 Task: Find connections with filter location Saint-Basile-le-Grand with filter topic #Businessintelligence with filter profile language German with filter current company Infobip with filter school Asian School of Cyber Laws with filter industry Mobile Computing Software Products with filter service category Wedding Planning with filter keywords title Massage Therapy
Action: Mouse moved to (229, 335)
Screenshot: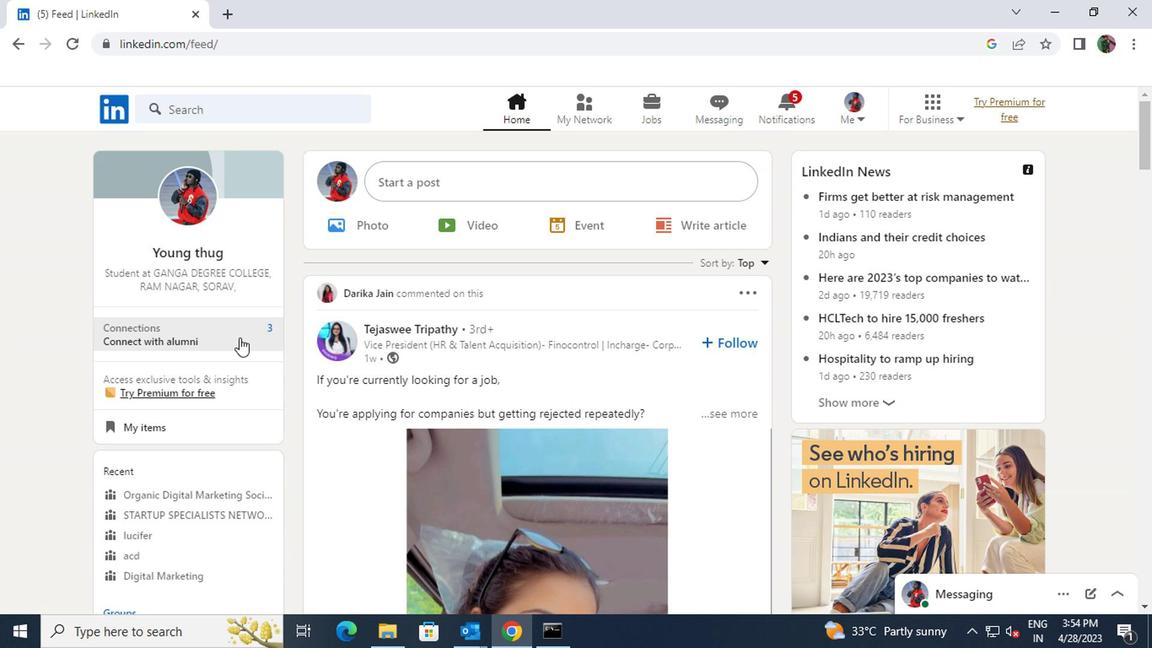 
Action: Mouse pressed left at (229, 335)
Screenshot: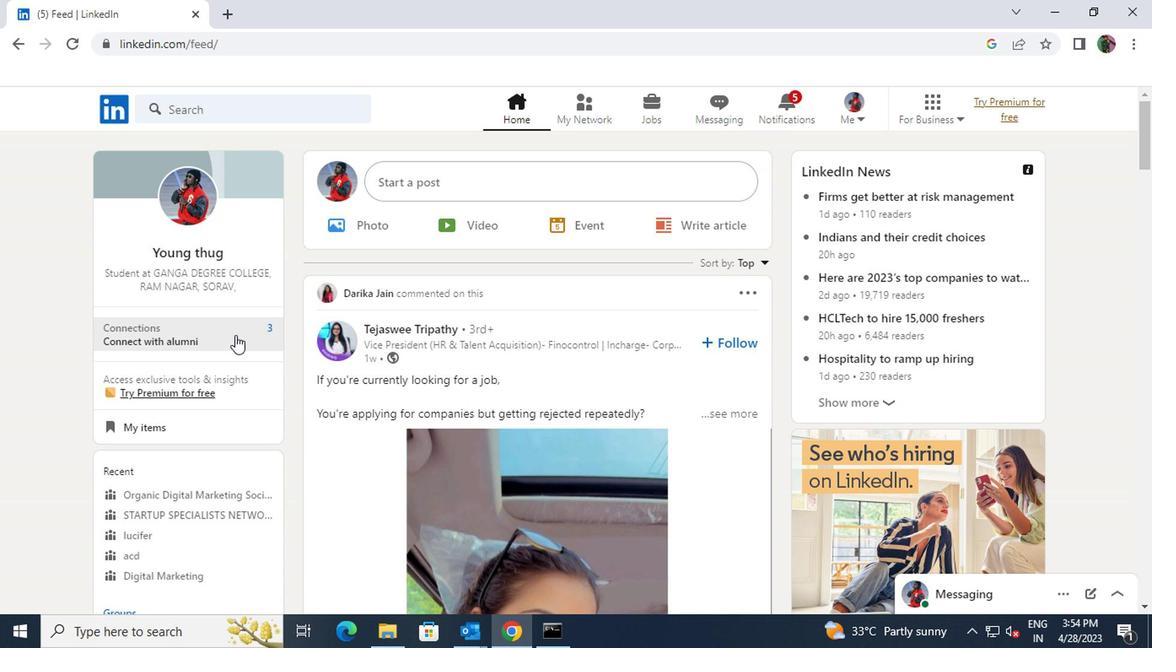 
Action: Mouse moved to (242, 209)
Screenshot: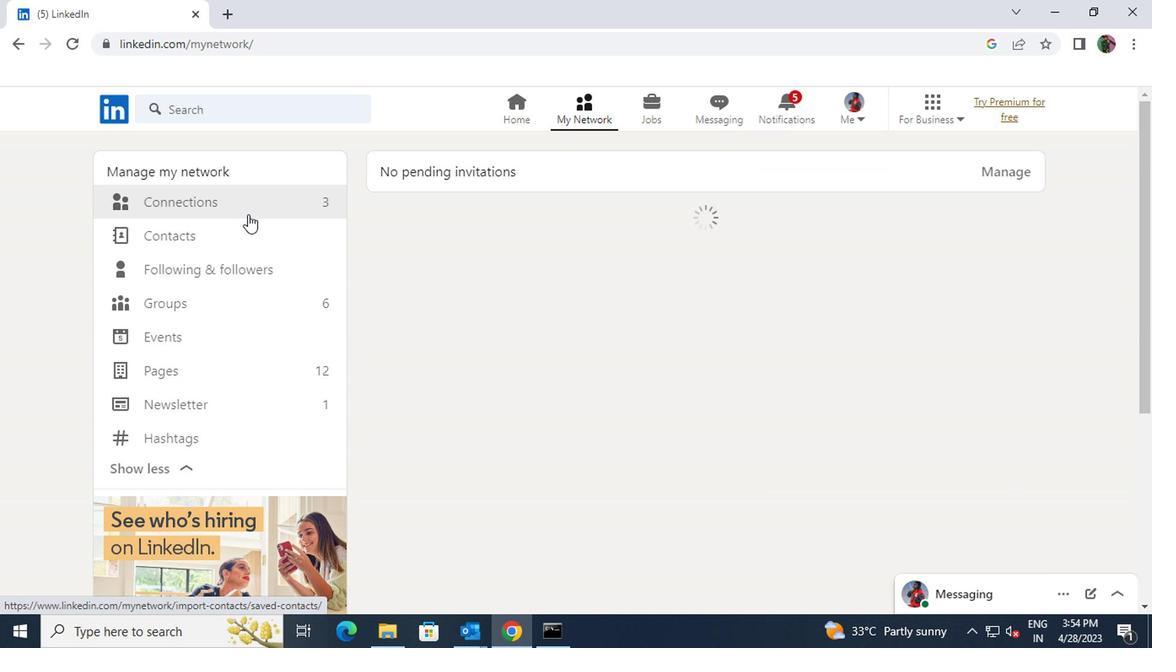 
Action: Mouse pressed left at (242, 209)
Screenshot: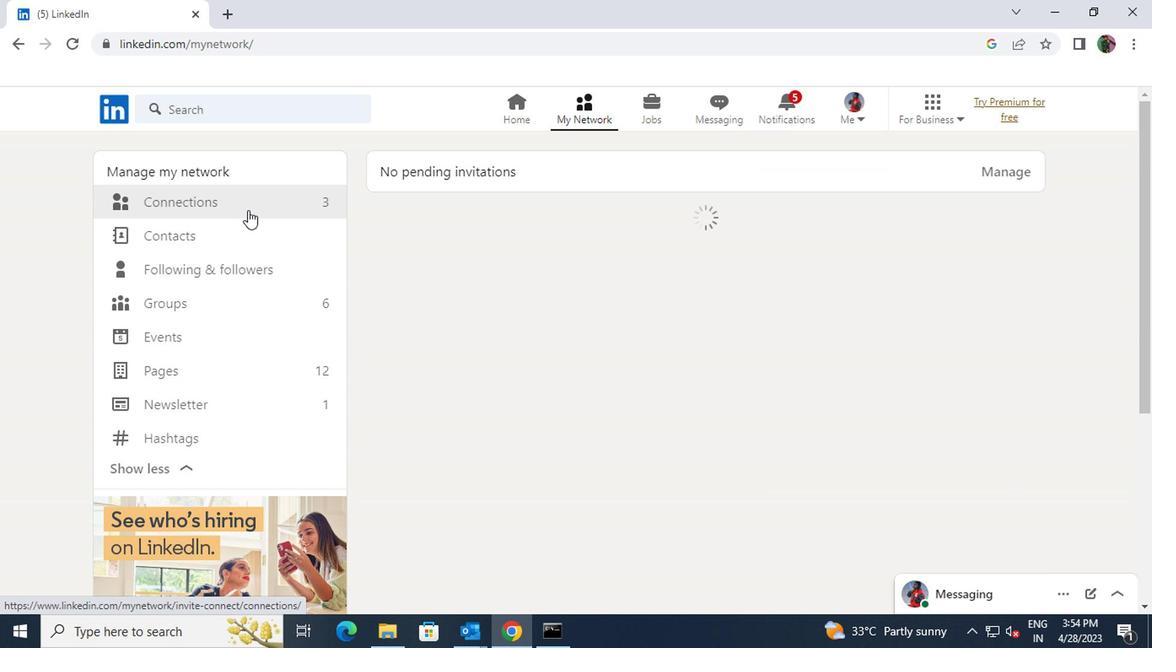 
Action: Mouse moved to (666, 203)
Screenshot: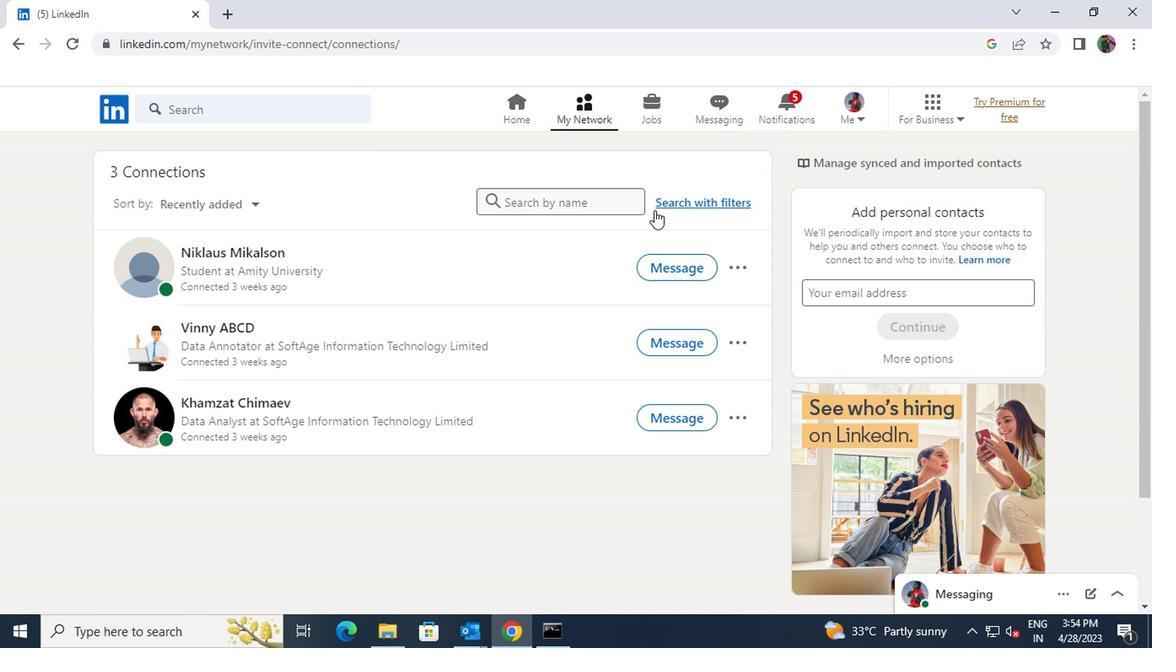 
Action: Mouse pressed left at (666, 203)
Screenshot: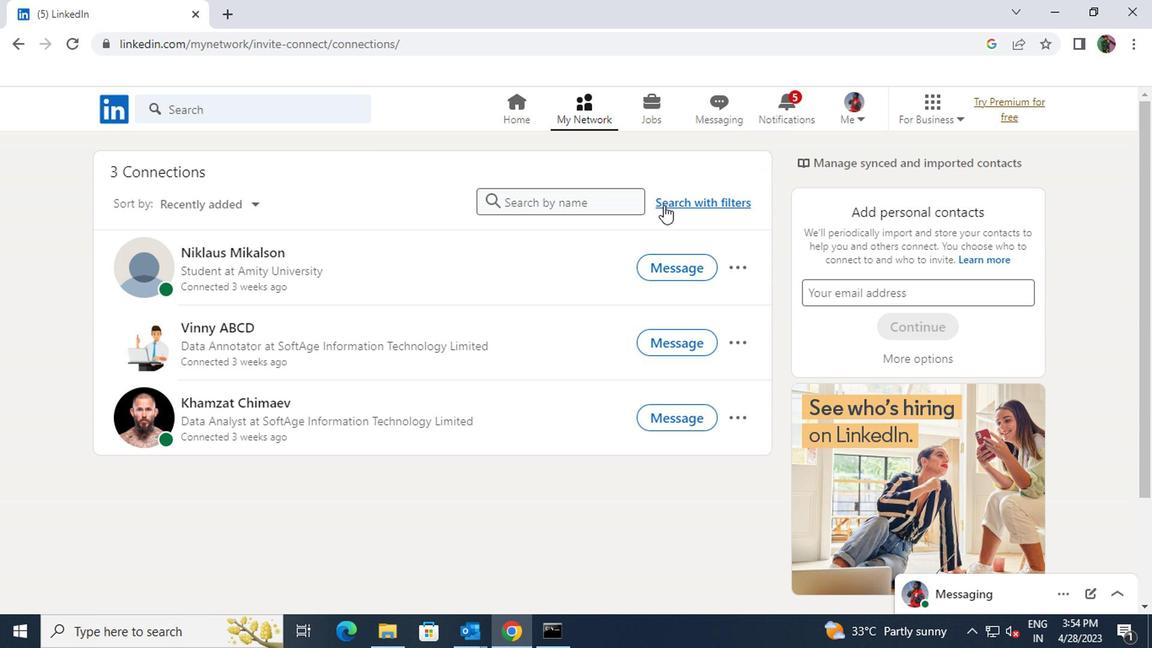 
Action: Mouse moved to (636, 160)
Screenshot: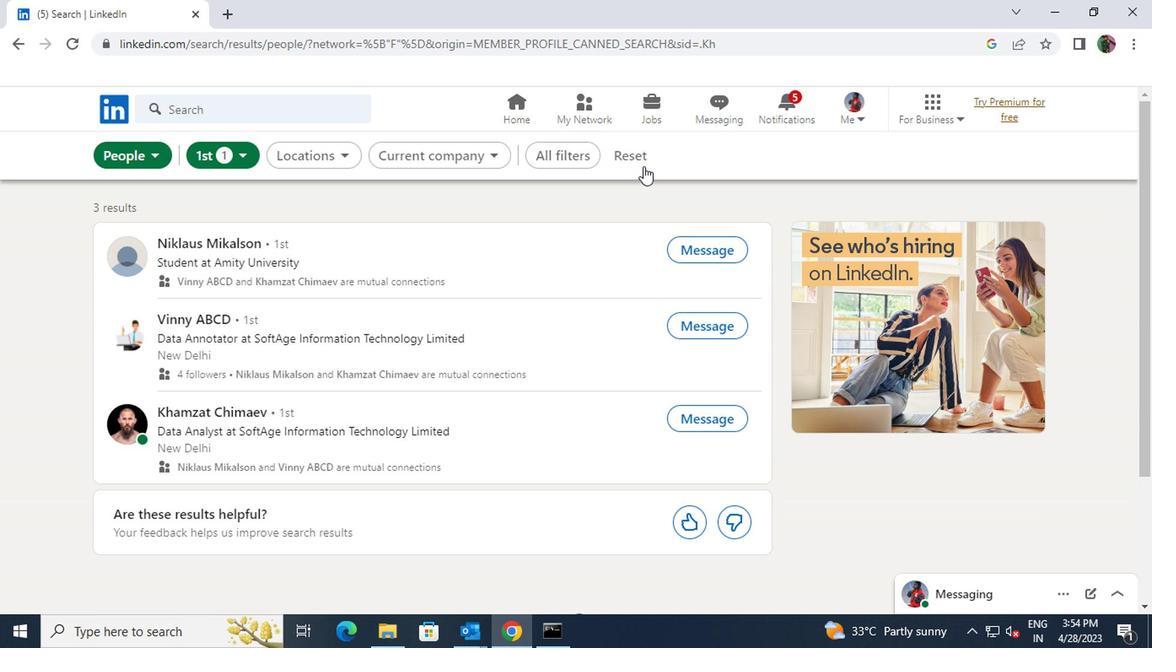 
Action: Mouse pressed left at (636, 160)
Screenshot: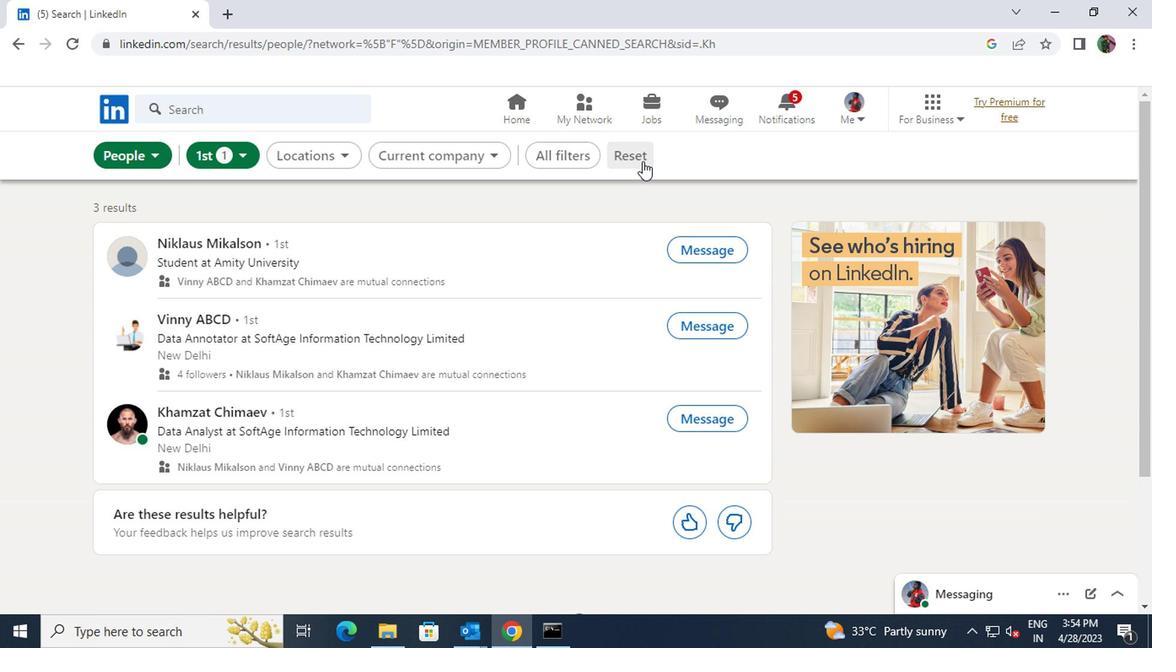 
Action: Mouse moved to (586, 161)
Screenshot: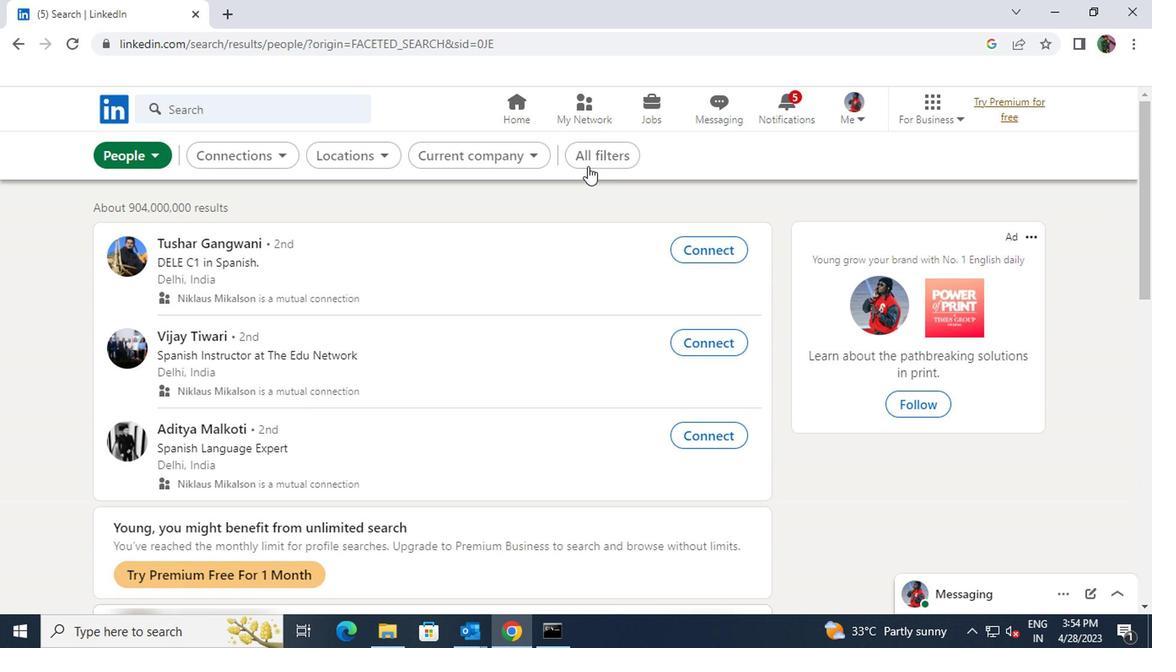 
Action: Mouse pressed left at (586, 161)
Screenshot: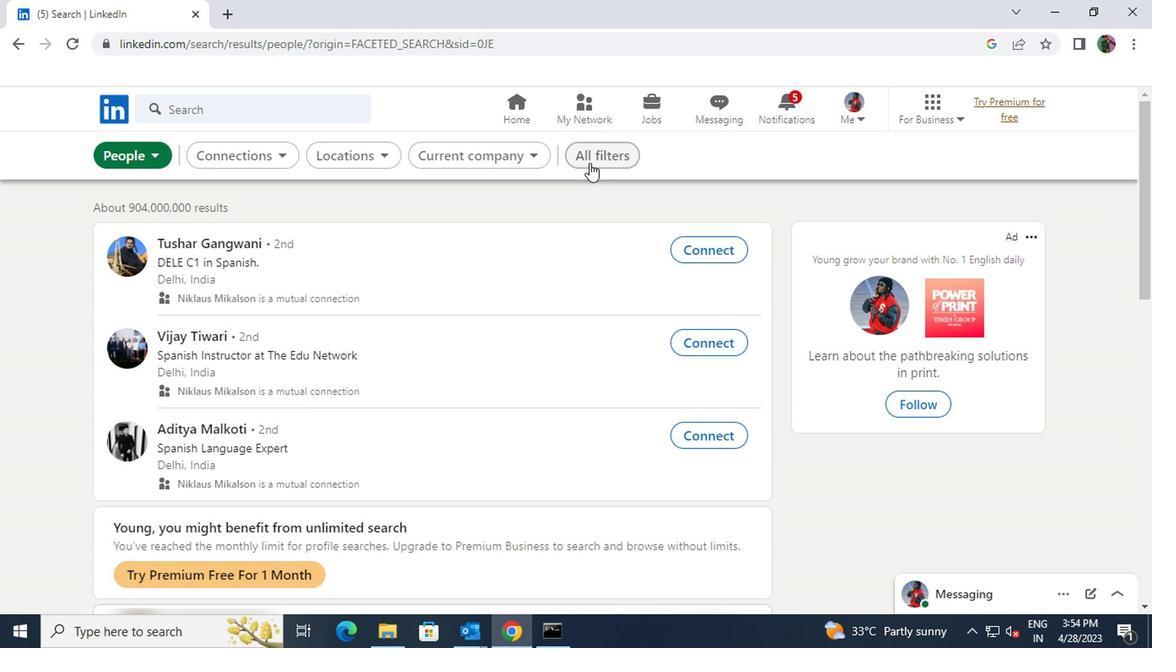 
Action: Mouse moved to (889, 408)
Screenshot: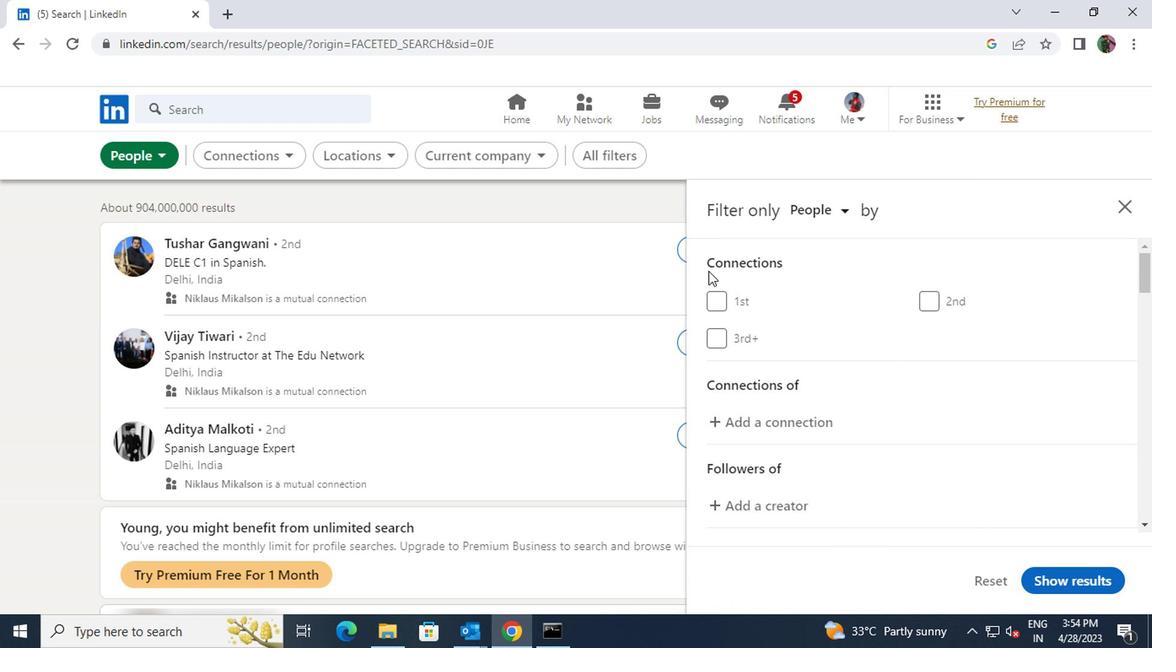 
Action: Mouse scrolled (889, 406) with delta (0, -1)
Screenshot: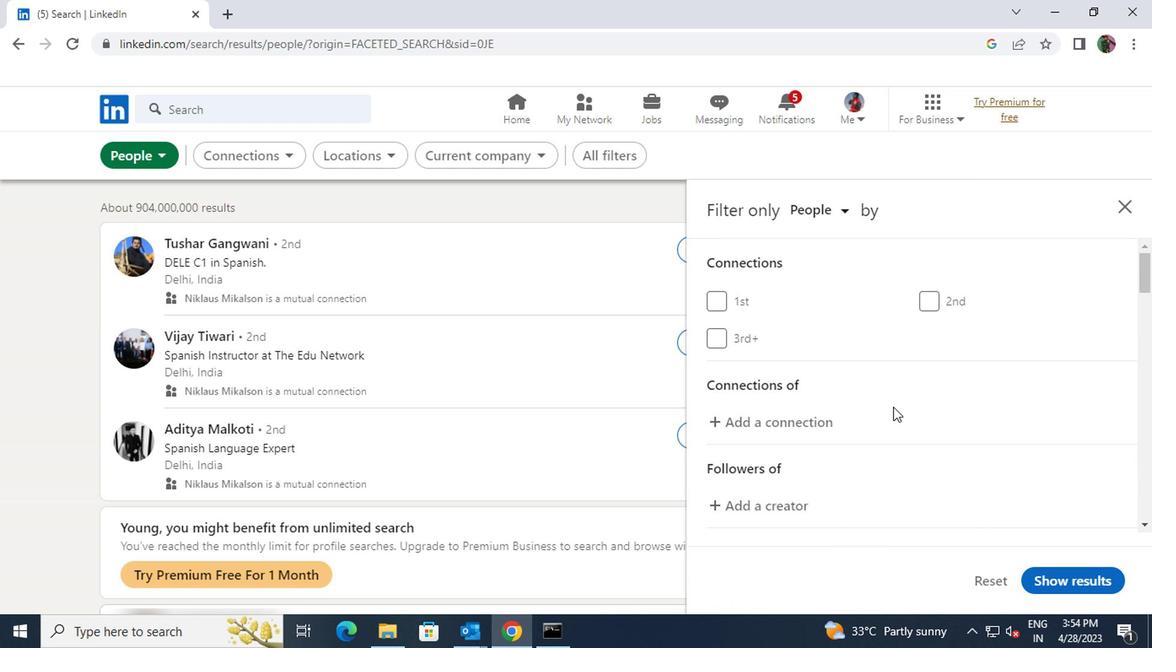 
Action: Mouse scrolled (889, 406) with delta (0, -1)
Screenshot: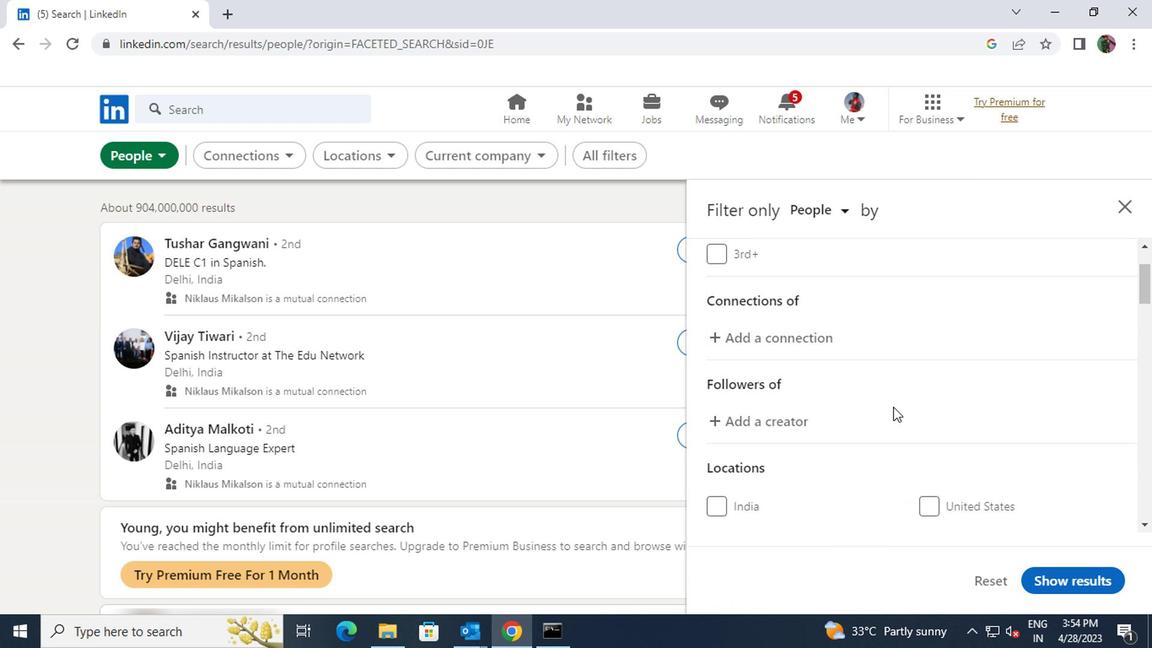 
Action: Mouse scrolled (889, 406) with delta (0, -1)
Screenshot: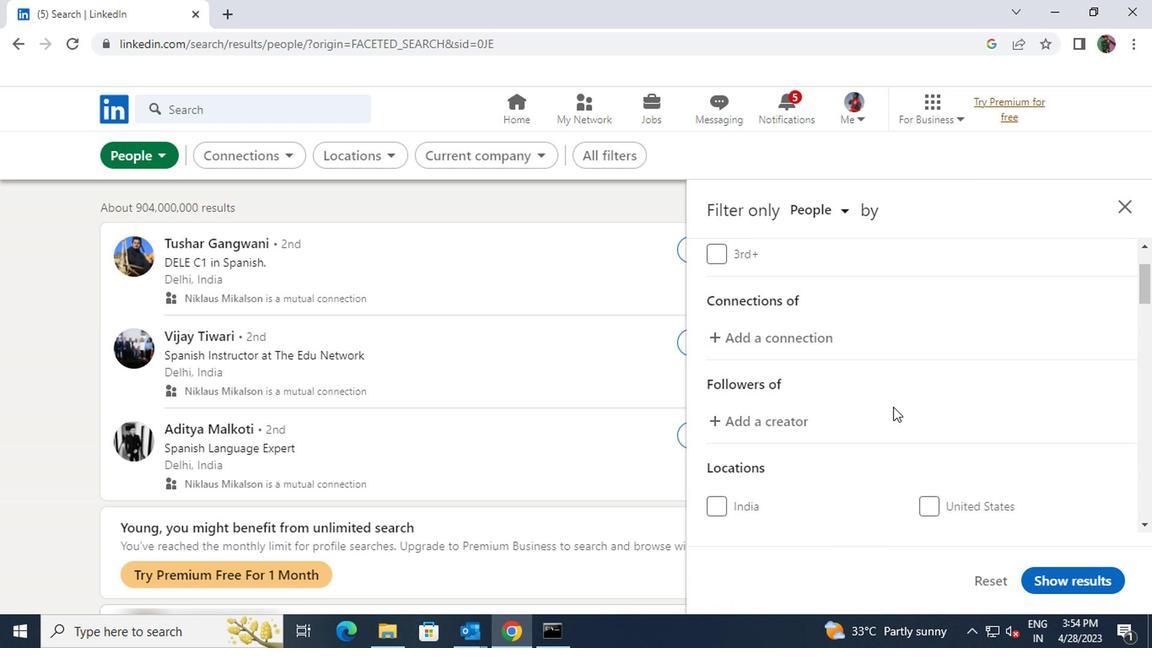 
Action: Mouse moved to (947, 408)
Screenshot: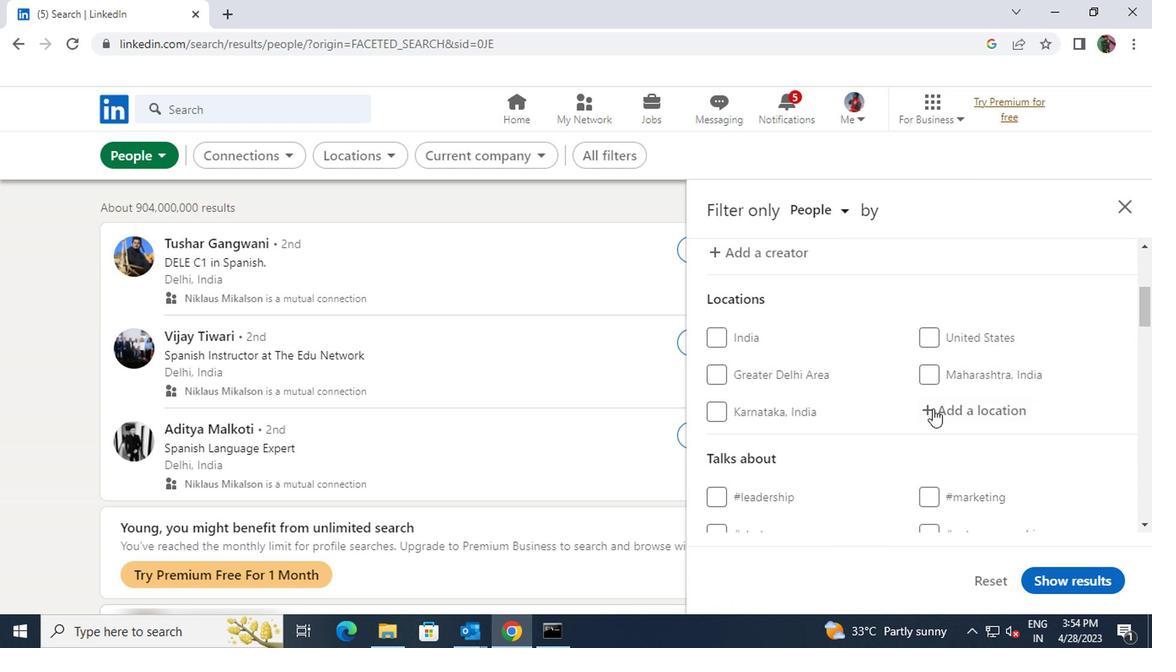 
Action: Mouse pressed left at (947, 408)
Screenshot: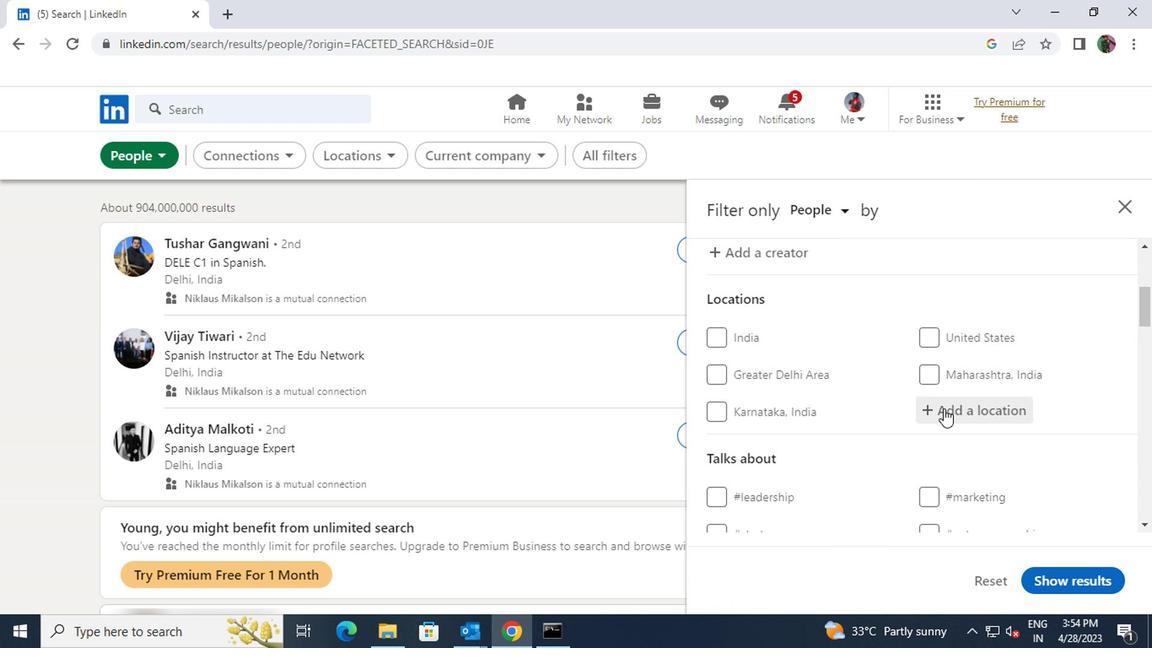 
Action: Key pressed <Key.shift><Key.shift><Key.shift><Key.shift>SAINT<Key.space><Key.shift>BASS<Key.backspace>
Screenshot: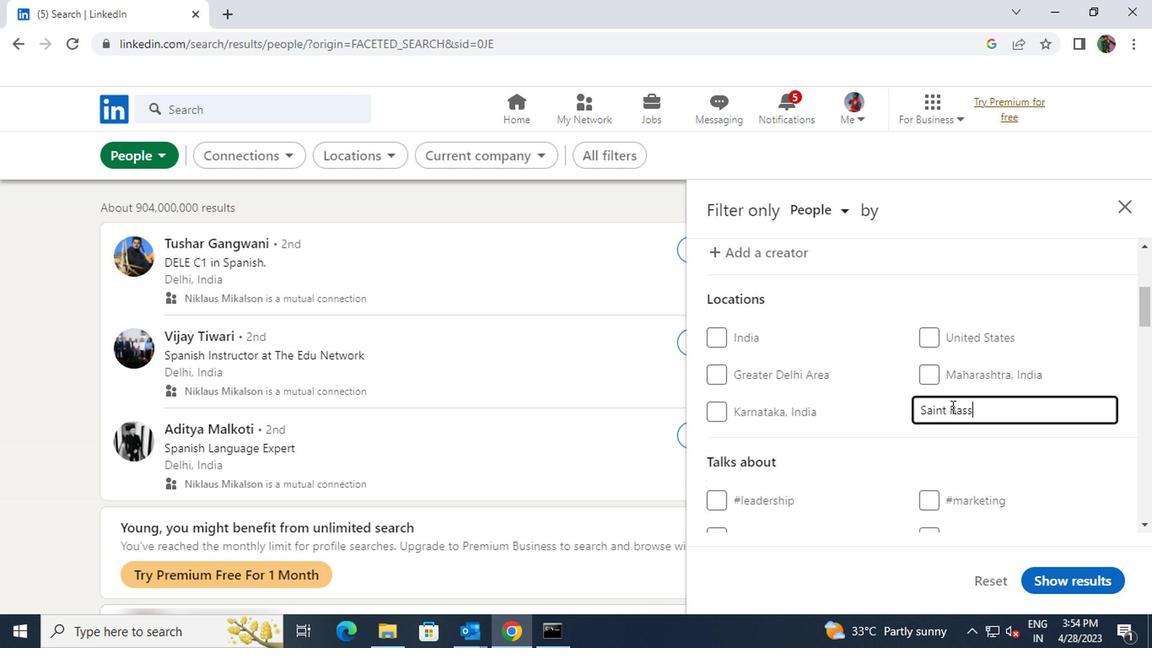 
Action: Mouse moved to (944, 454)
Screenshot: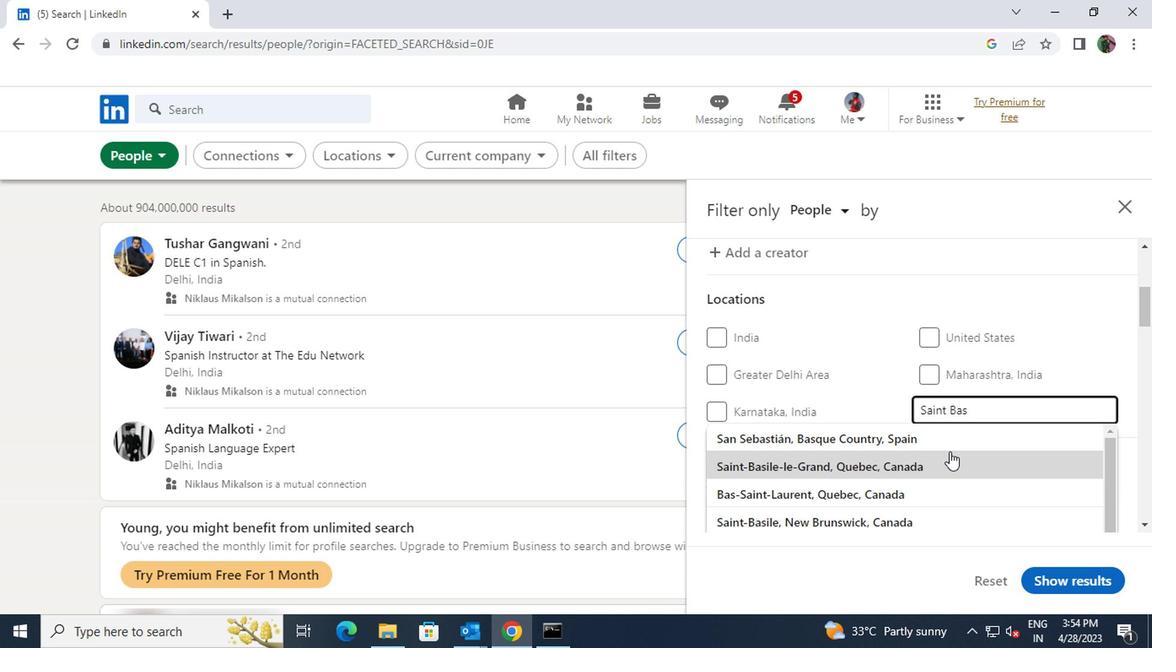 
Action: Mouse pressed left at (944, 454)
Screenshot: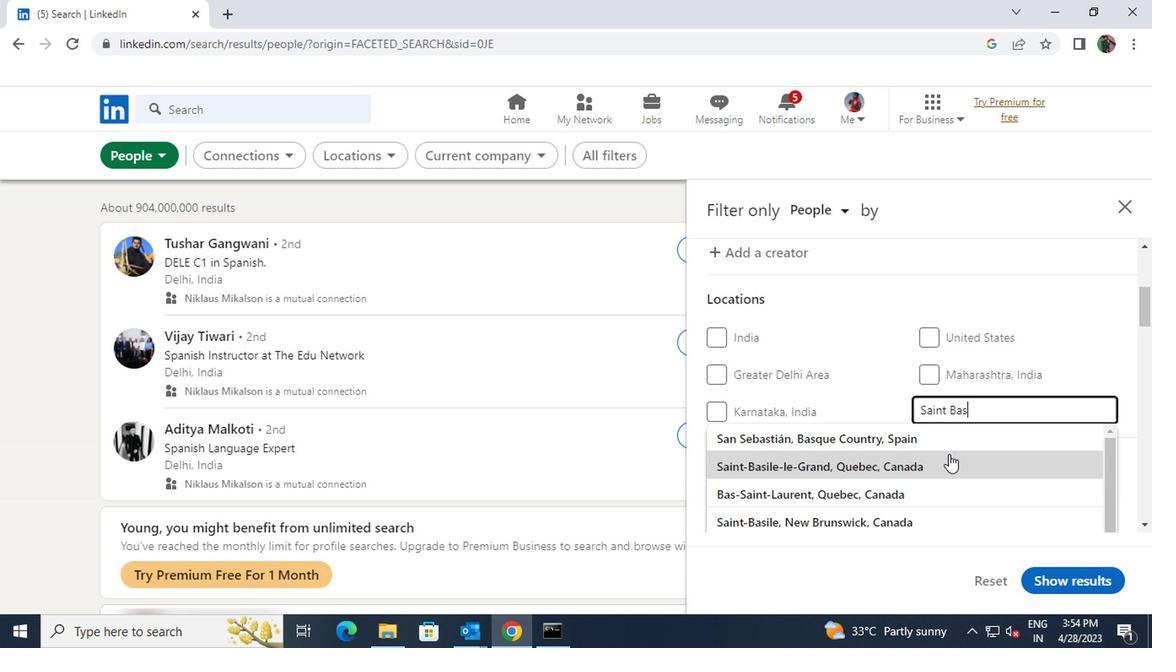 
Action: Mouse scrolled (944, 454) with delta (0, 0)
Screenshot: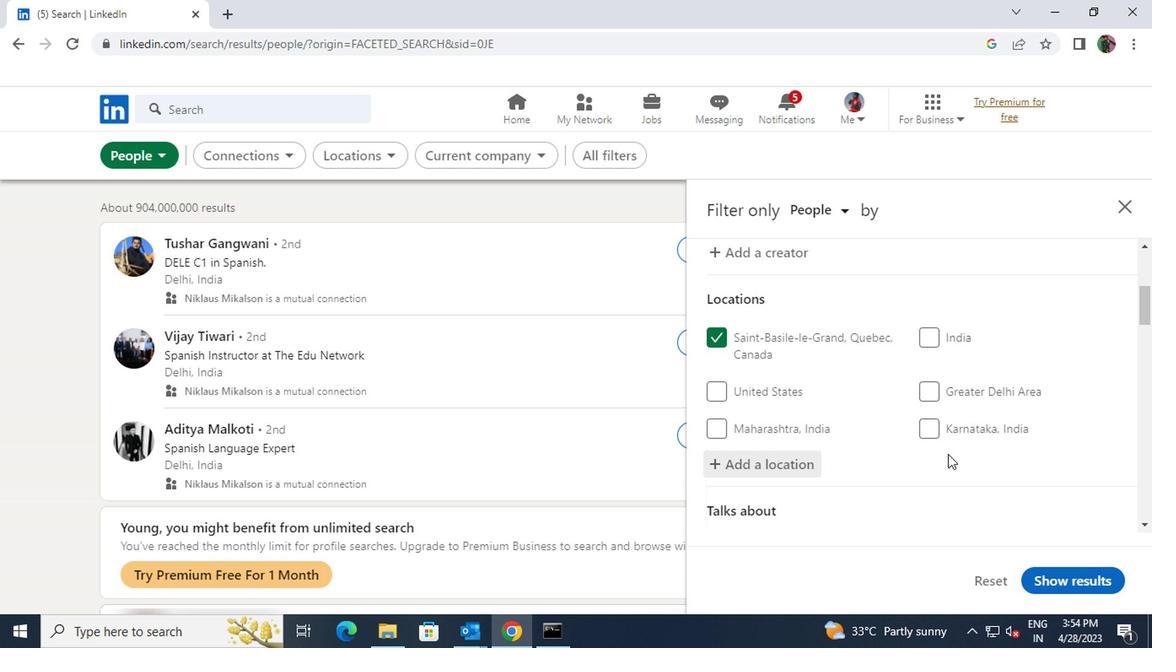 
Action: Mouse scrolled (944, 454) with delta (0, 0)
Screenshot: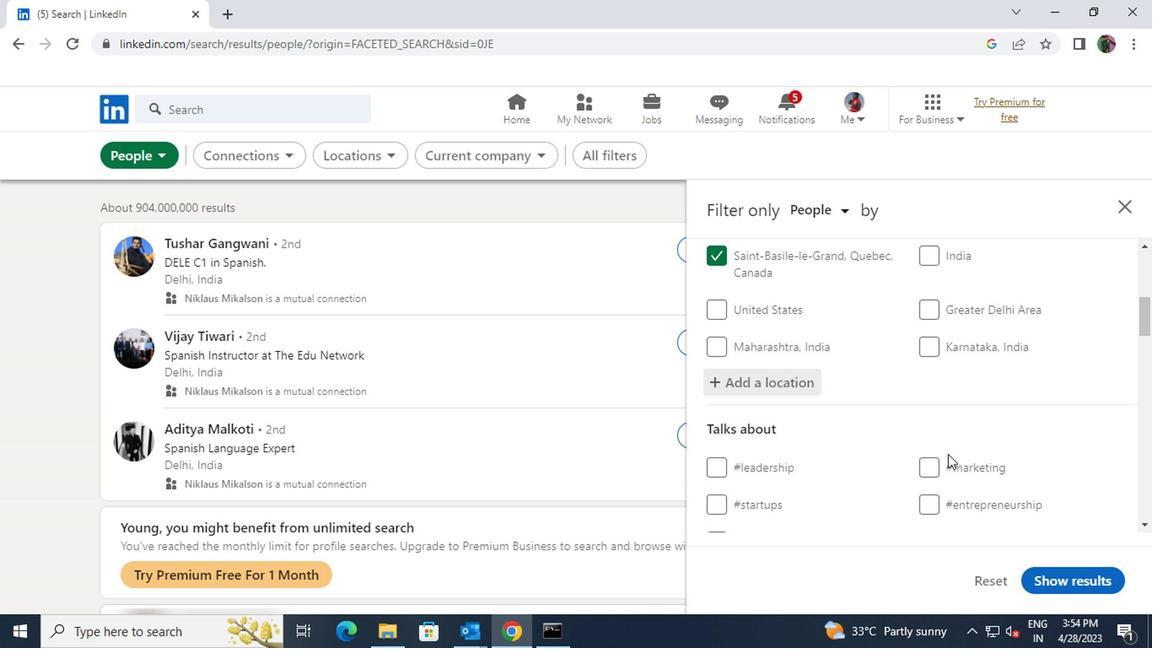 
Action: Mouse scrolled (944, 454) with delta (0, 0)
Screenshot: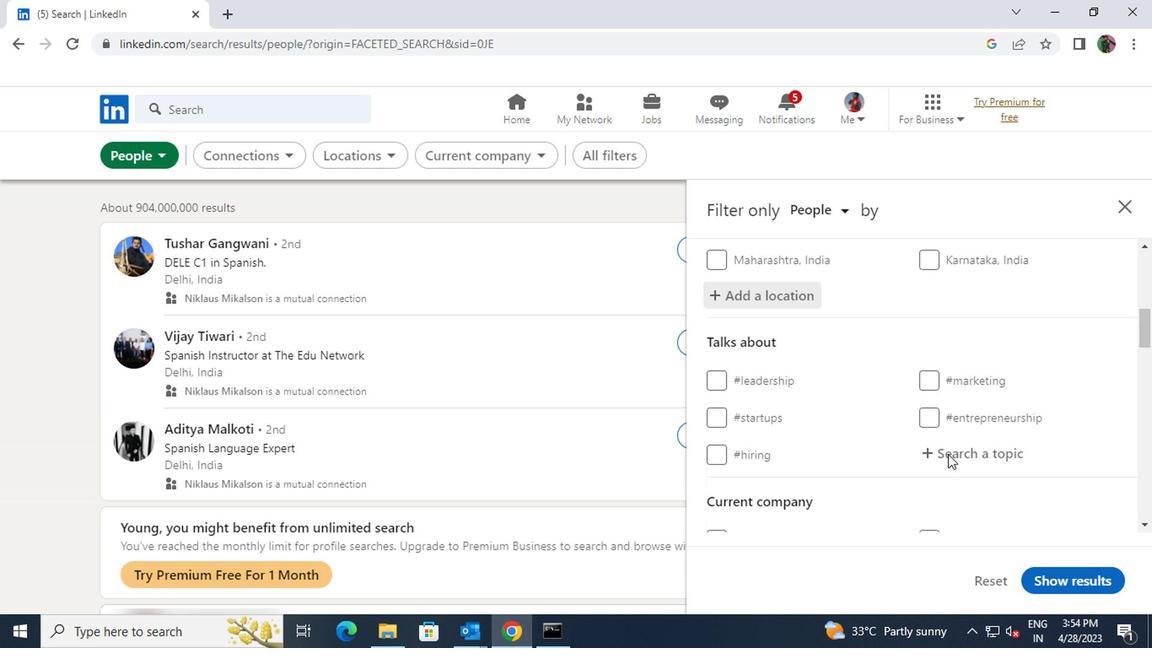 
Action: Mouse moved to (945, 372)
Screenshot: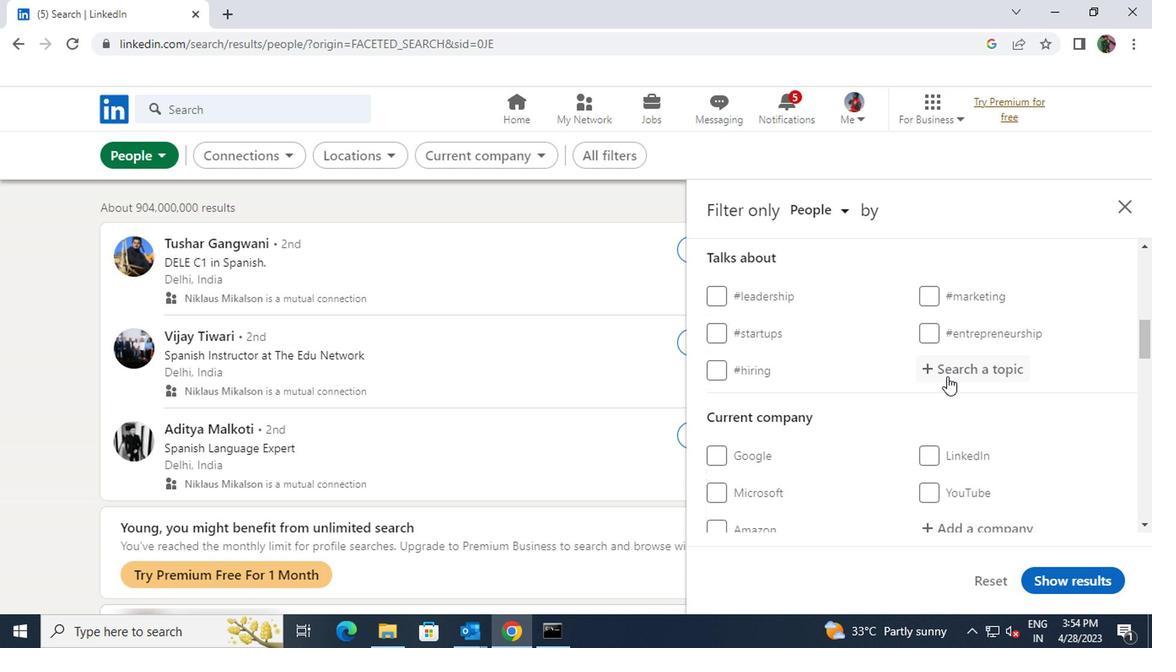 
Action: Mouse pressed left at (945, 372)
Screenshot: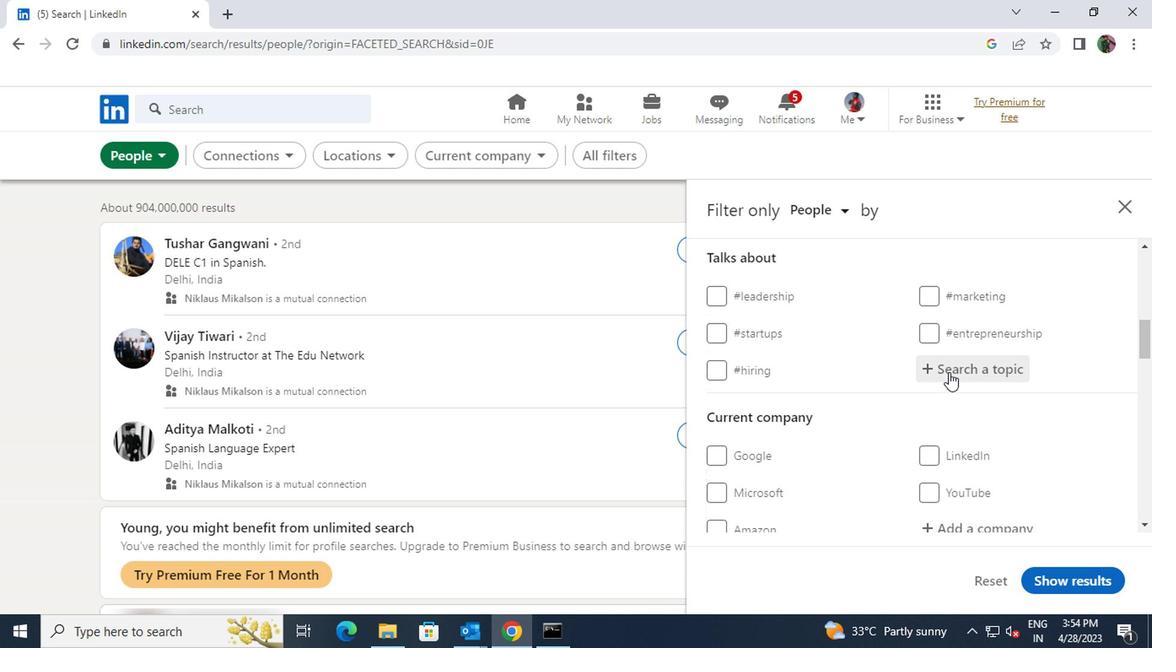 
Action: Key pressed <Key.shift>BUSINESSINTEE<Key.backspace>
Screenshot: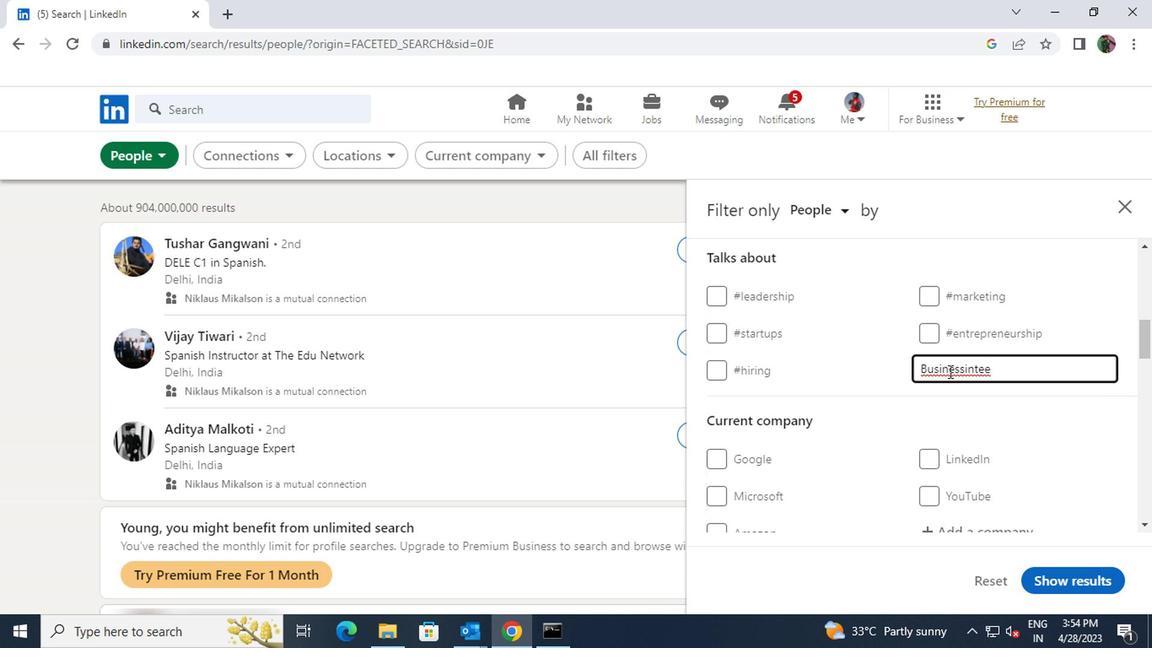 
Action: Mouse moved to (925, 388)
Screenshot: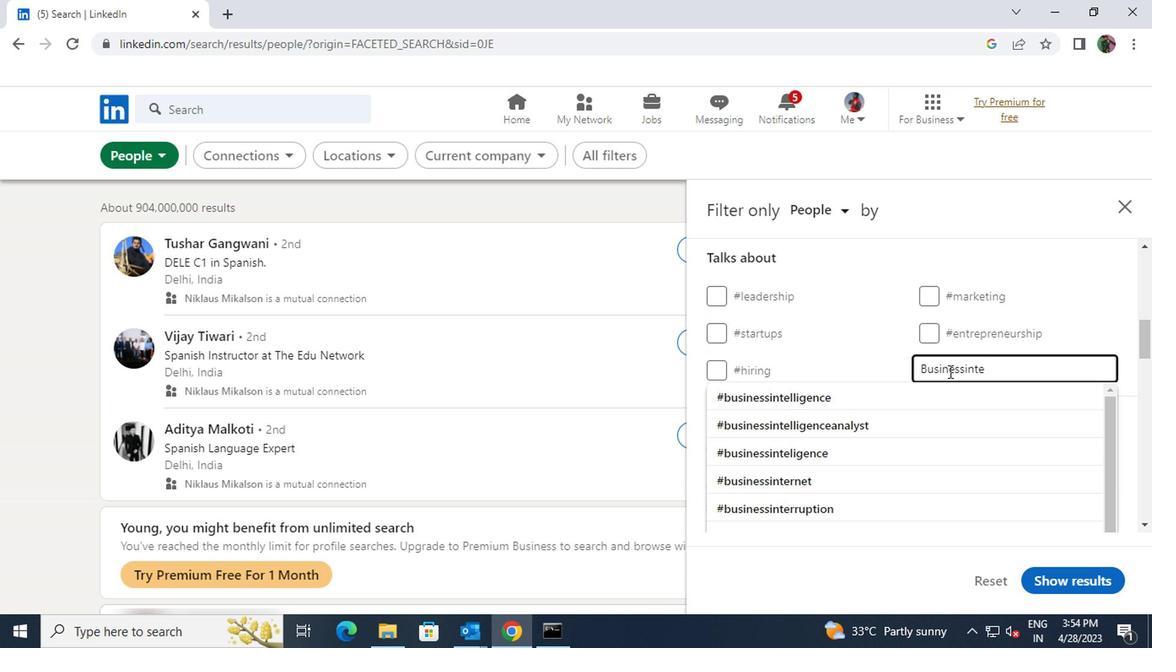 
Action: Mouse pressed left at (925, 388)
Screenshot: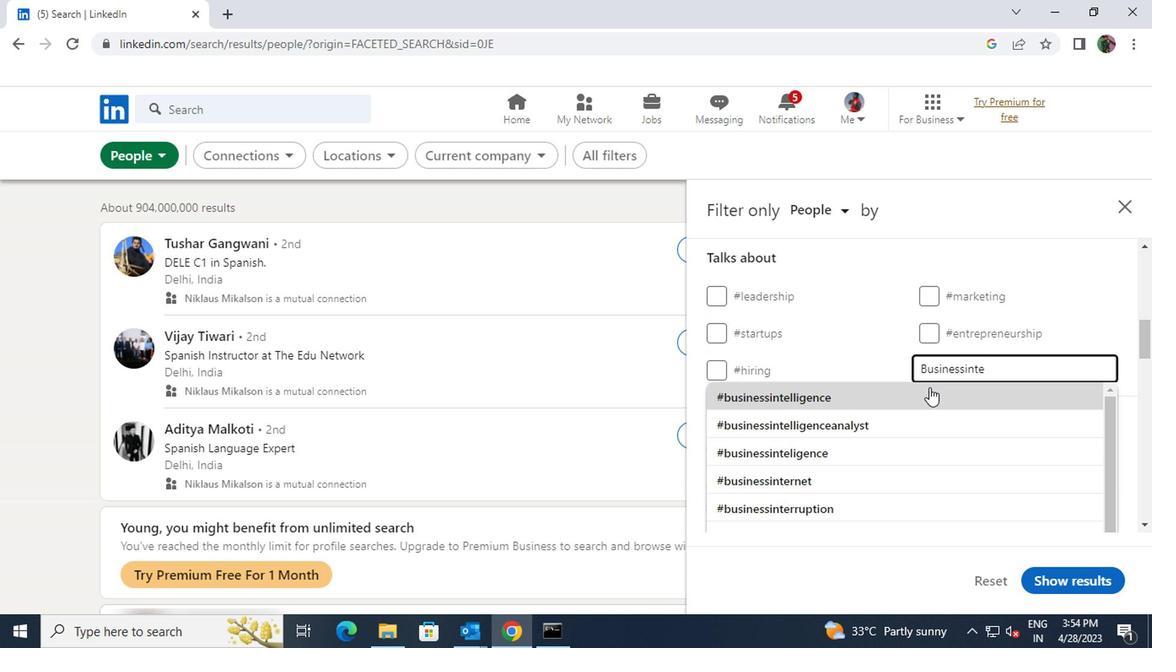 
Action: Mouse scrolled (925, 387) with delta (0, 0)
Screenshot: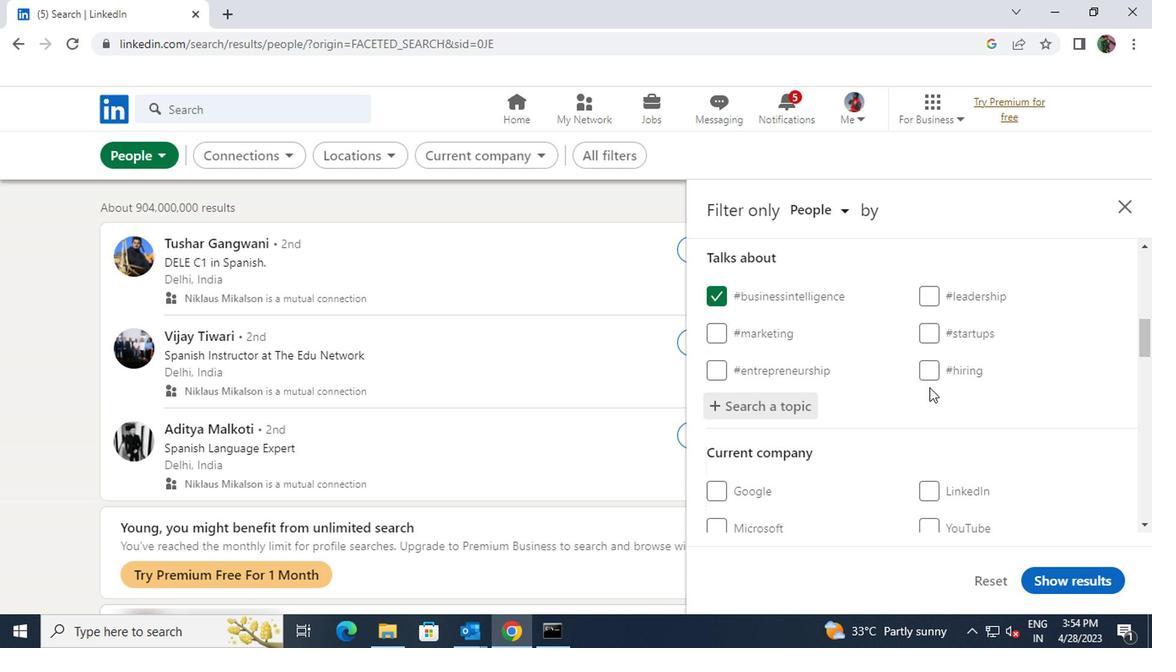 
Action: Mouse scrolled (925, 387) with delta (0, 0)
Screenshot: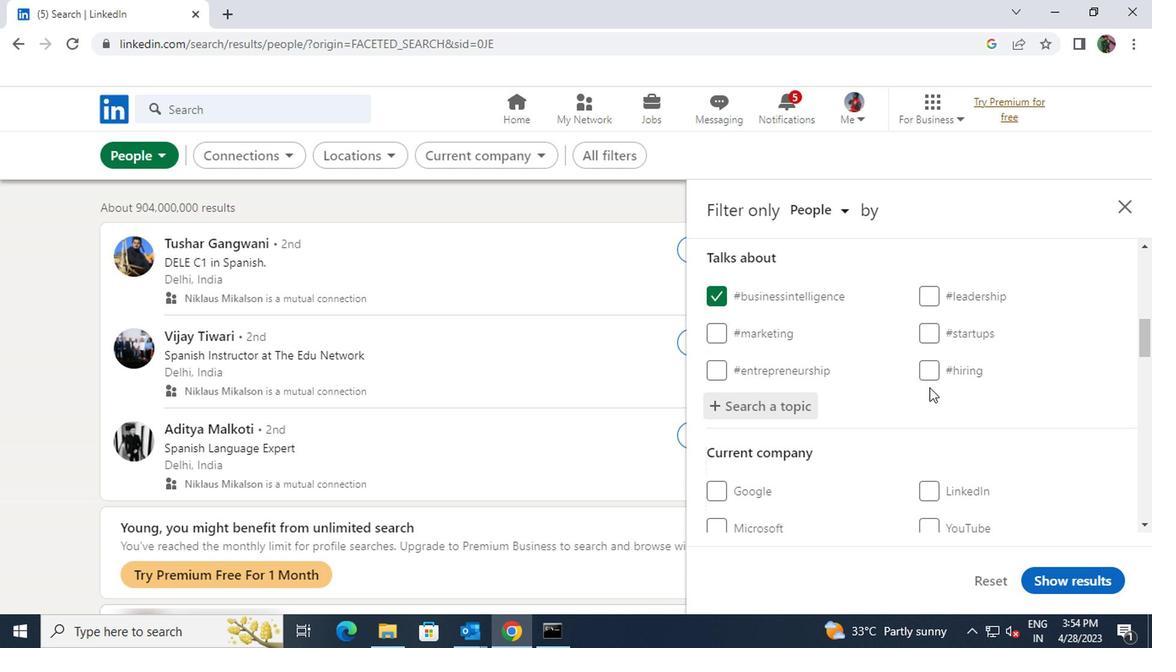 
Action: Mouse scrolled (925, 387) with delta (0, 0)
Screenshot: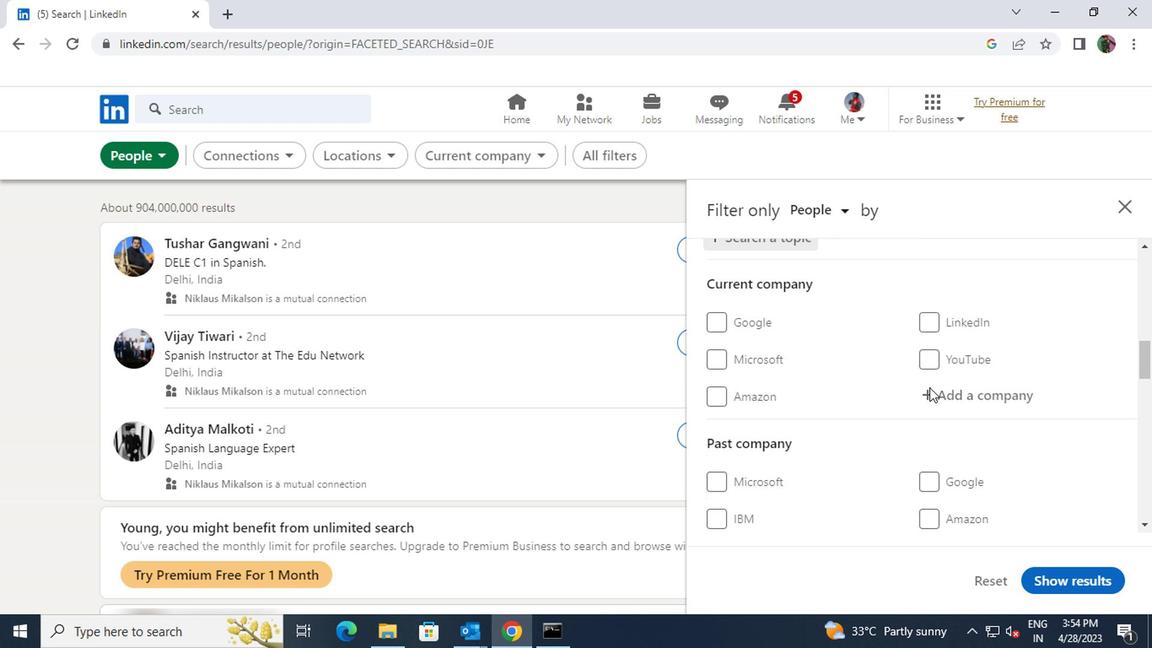 
Action: Mouse scrolled (925, 387) with delta (0, 0)
Screenshot: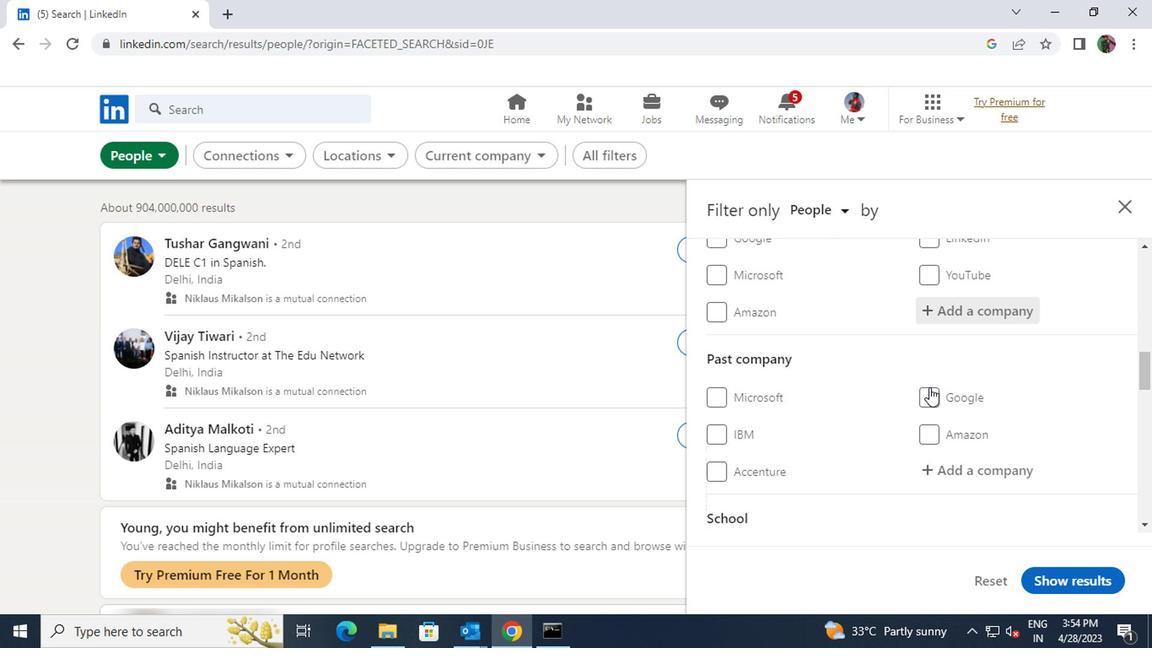 
Action: Mouse scrolled (925, 387) with delta (0, 0)
Screenshot: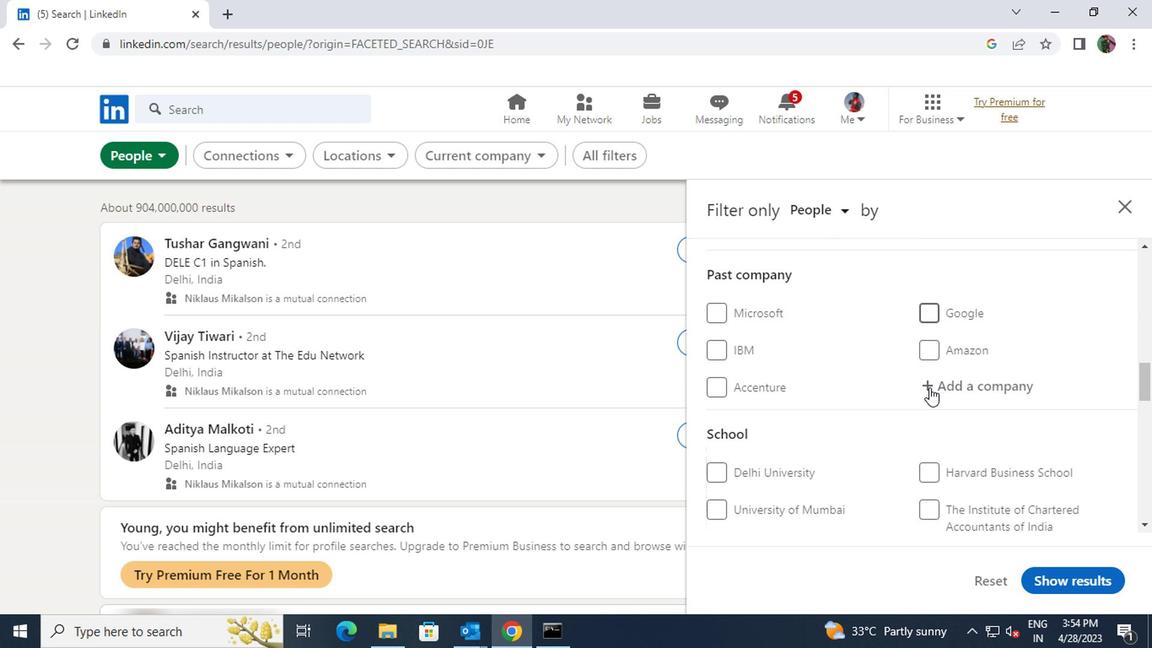 
Action: Mouse scrolled (925, 387) with delta (0, 0)
Screenshot: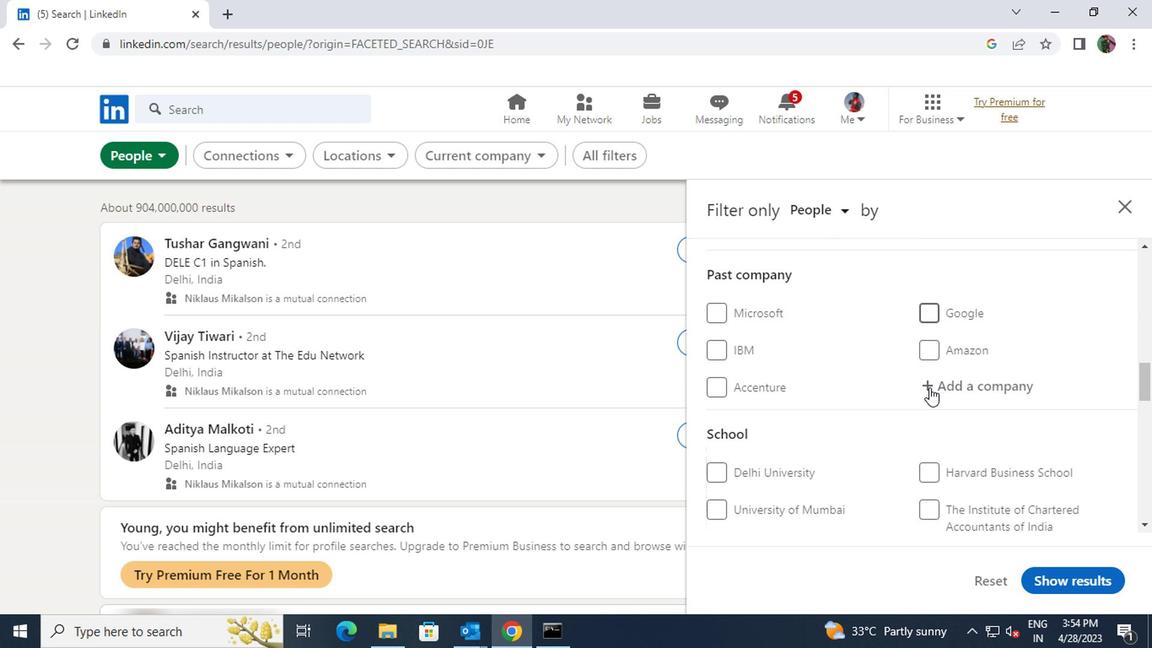 
Action: Mouse scrolled (925, 387) with delta (0, 0)
Screenshot: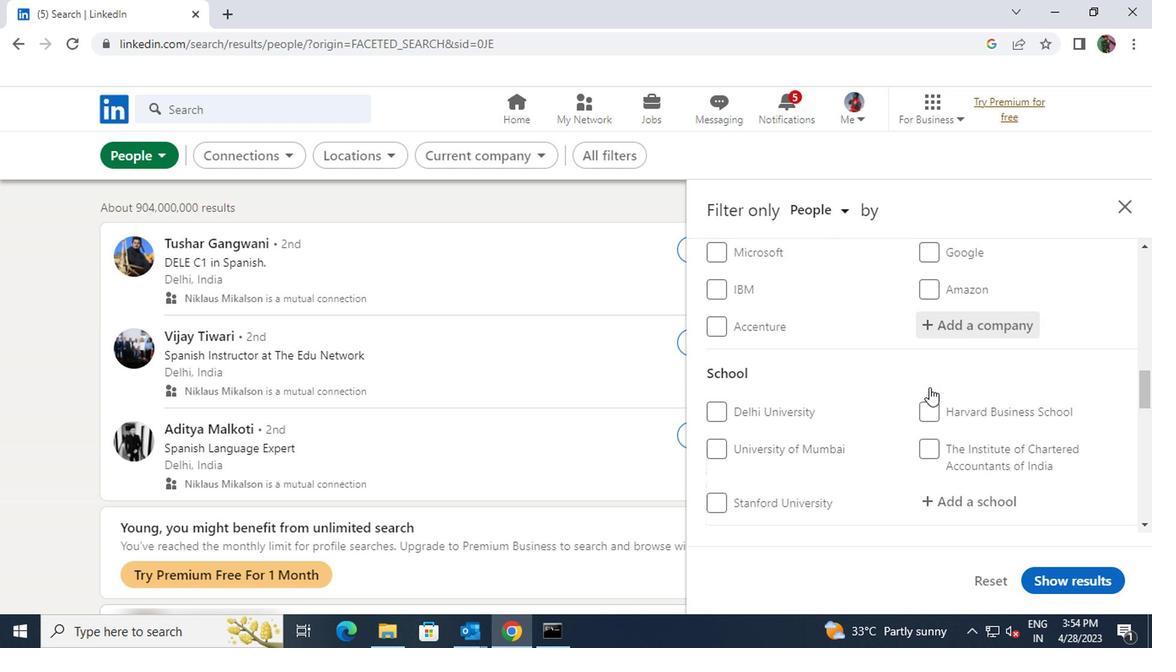 
Action: Mouse scrolled (925, 387) with delta (0, 0)
Screenshot: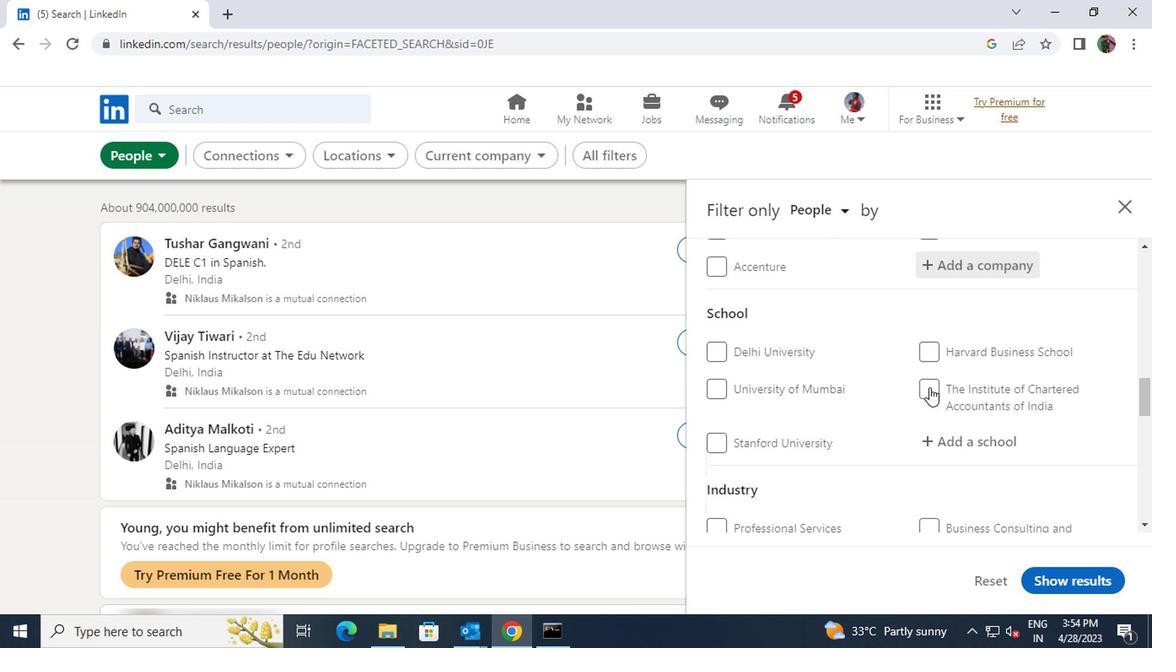 
Action: Mouse scrolled (925, 387) with delta (0, 0)
Screenshot: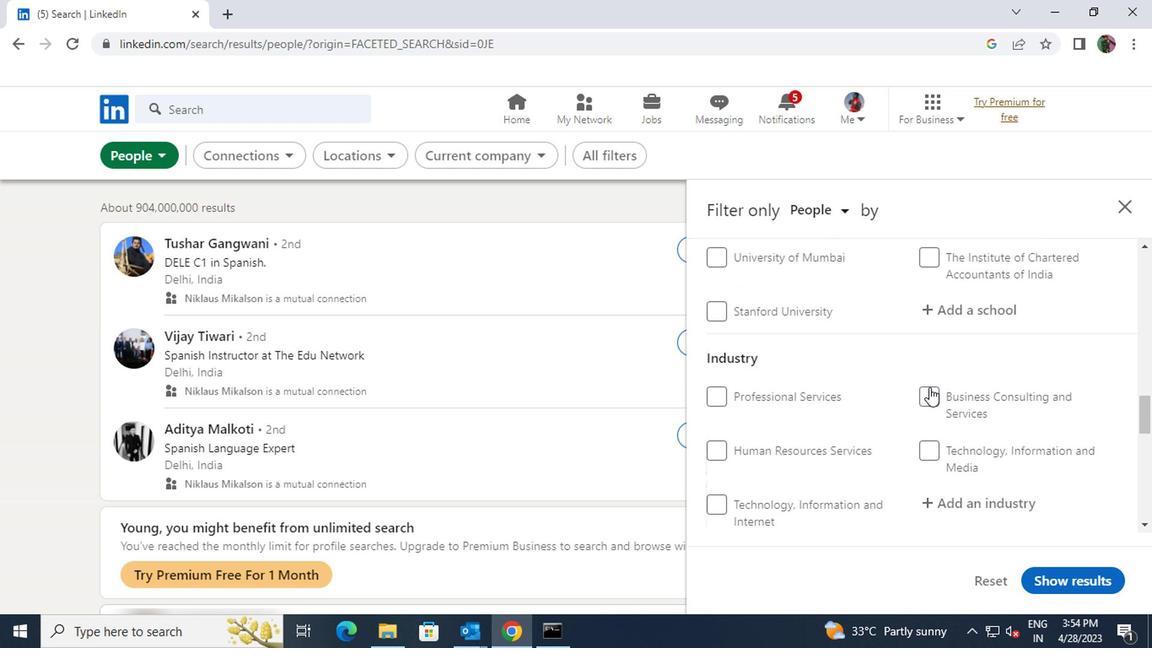 
Action: Mouse moved to (714, 509)
Screenshot: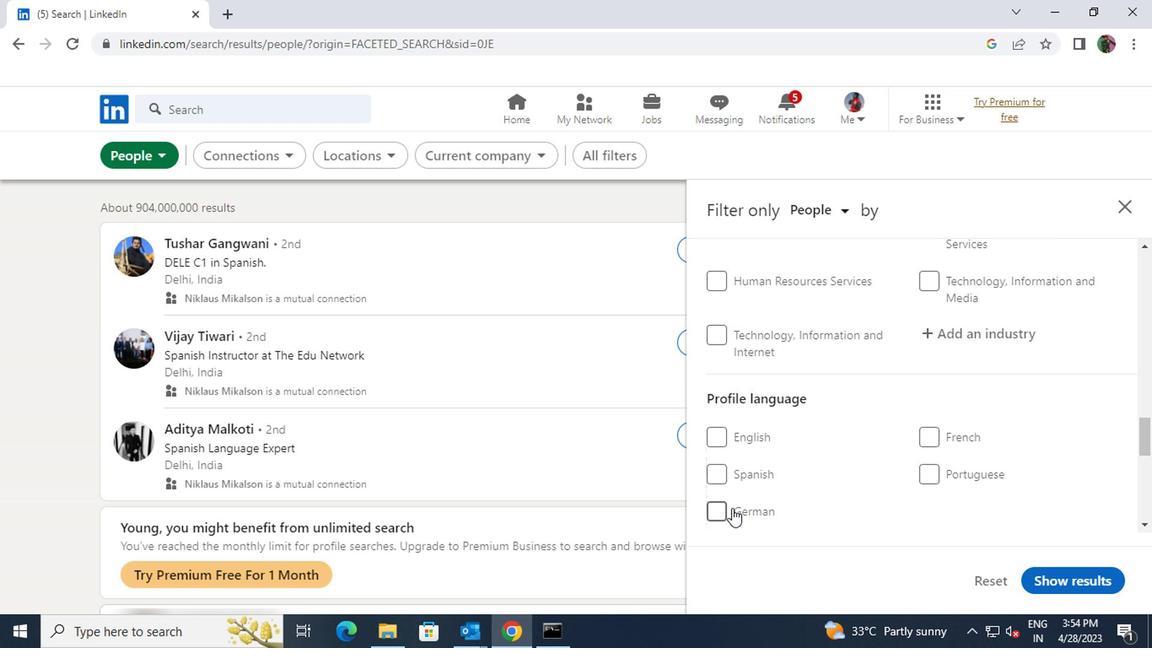 
Action: Mouse pressed left at (714, 509)
Screenshot: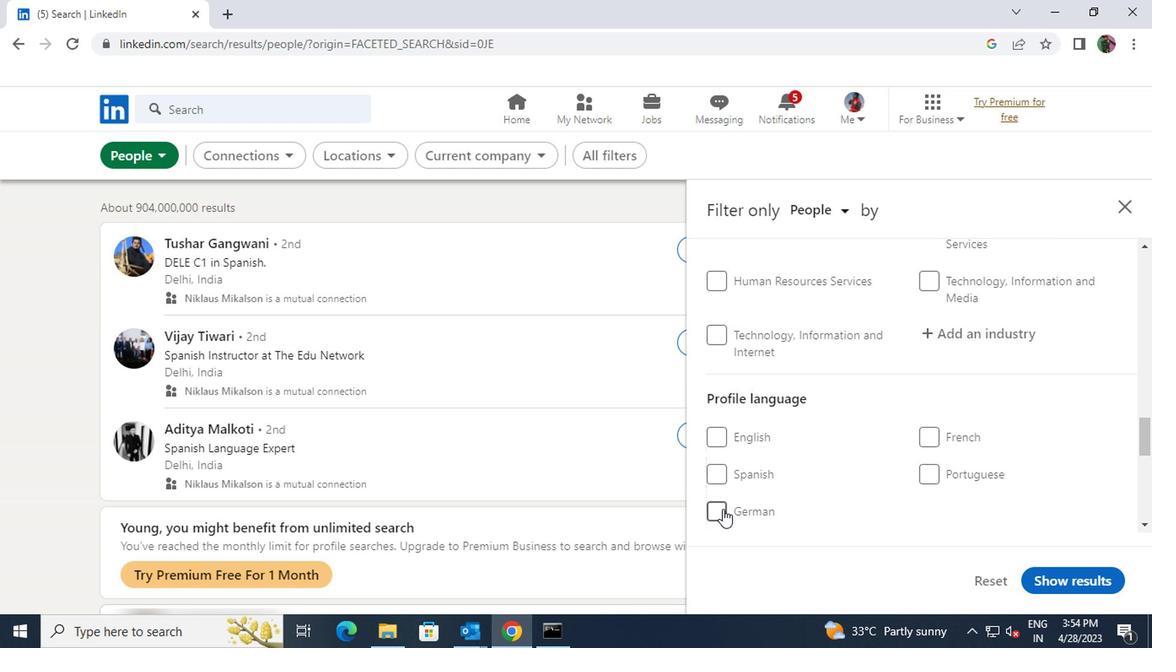 
Action: Mouse moved to (912, 451)
Screenshot: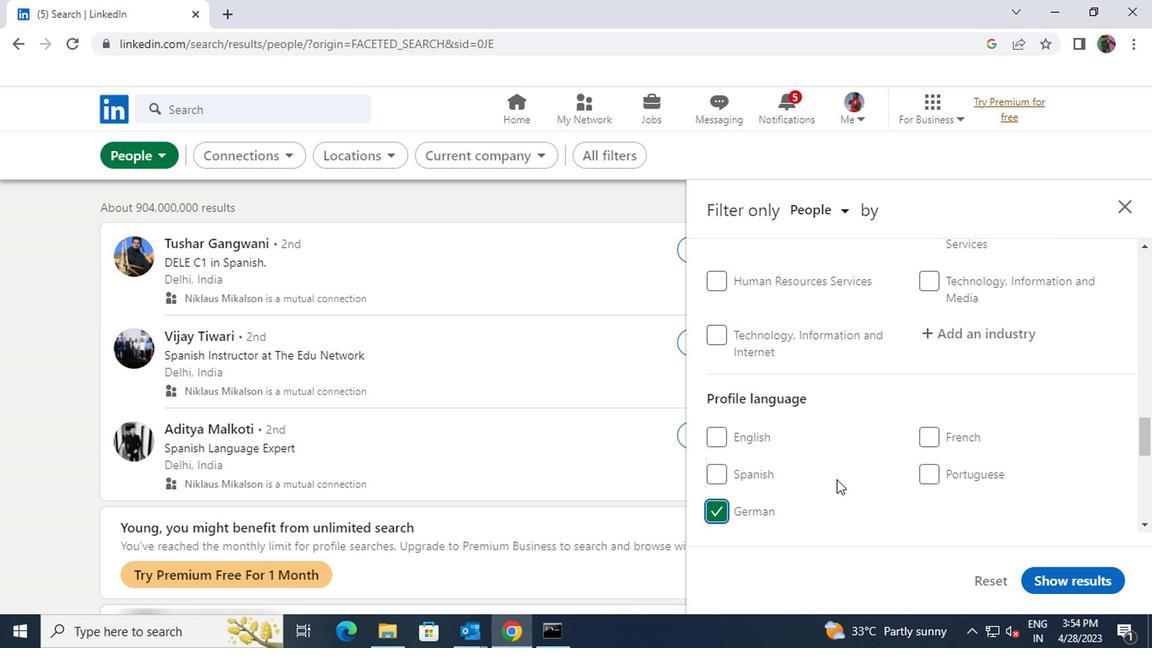 
Action: Mouse scrolled (912, 452) with delta (0, 1)
Screenshot: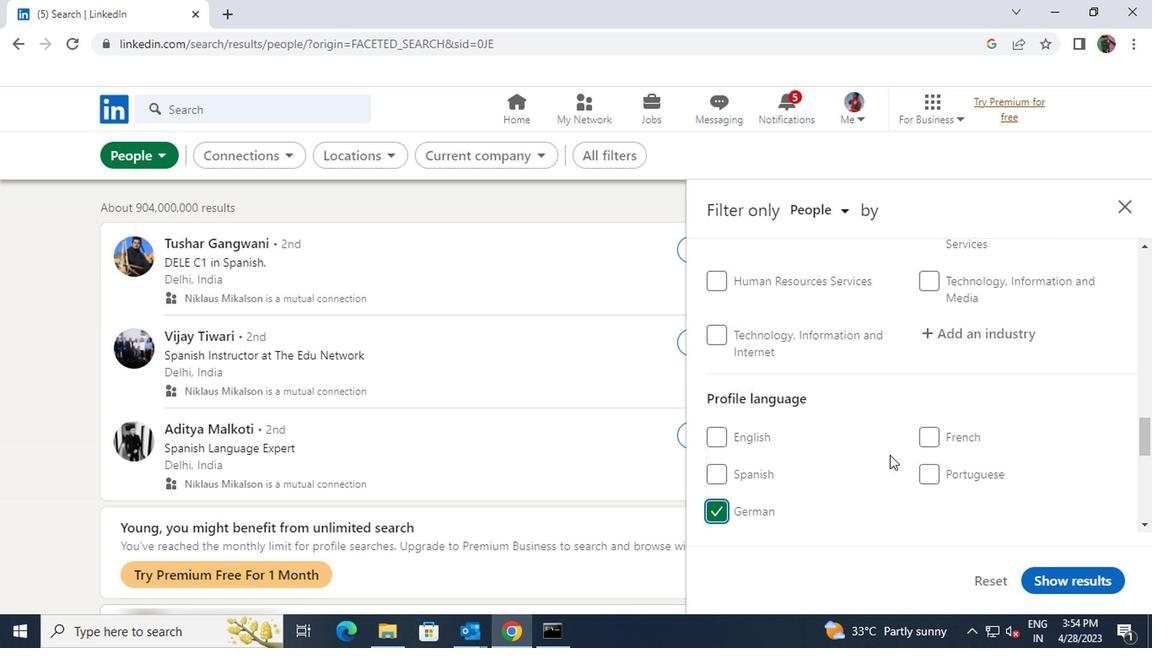 
Action: Mouse scrolled (912, 452) with delta (0, 1)
Screenshot: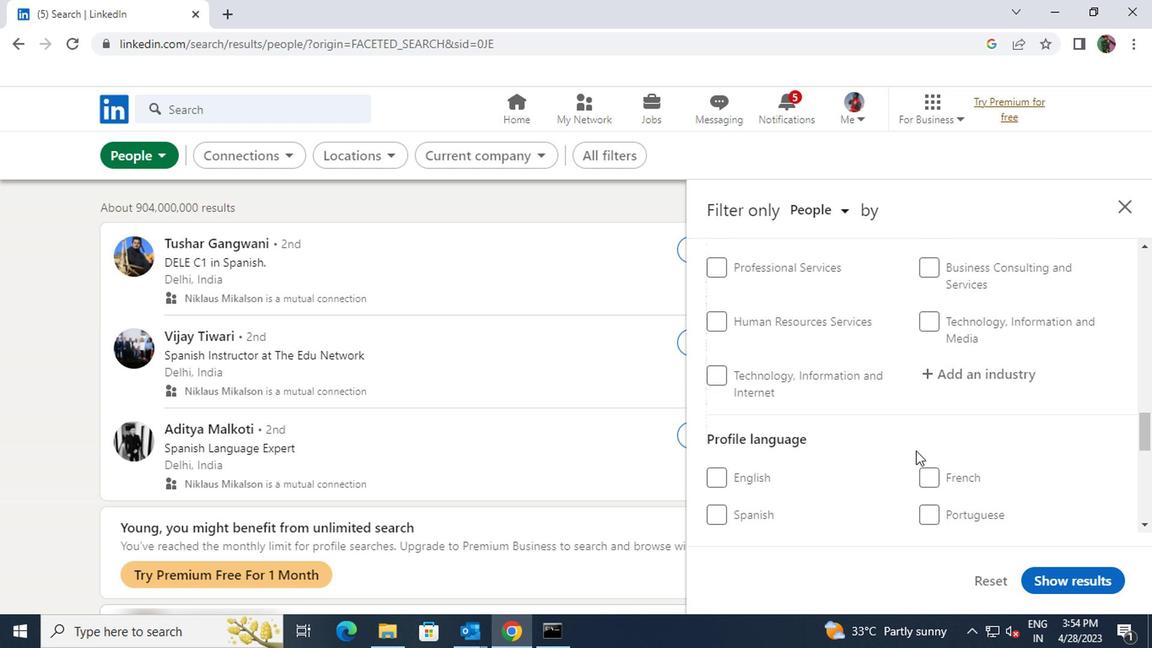
Action: Mouse scrolled (912, 452) with delta (0, 1)
Screenshot: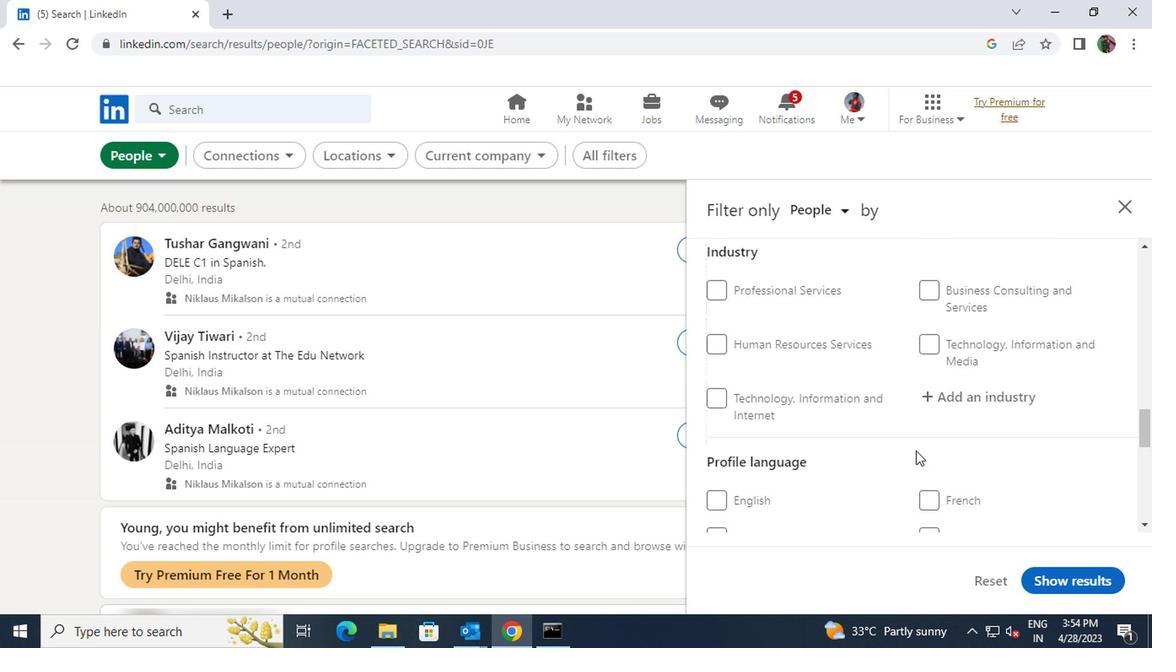 
Action: Mouse scrolled (912, 452) with delta (0, 1)
Screenshot: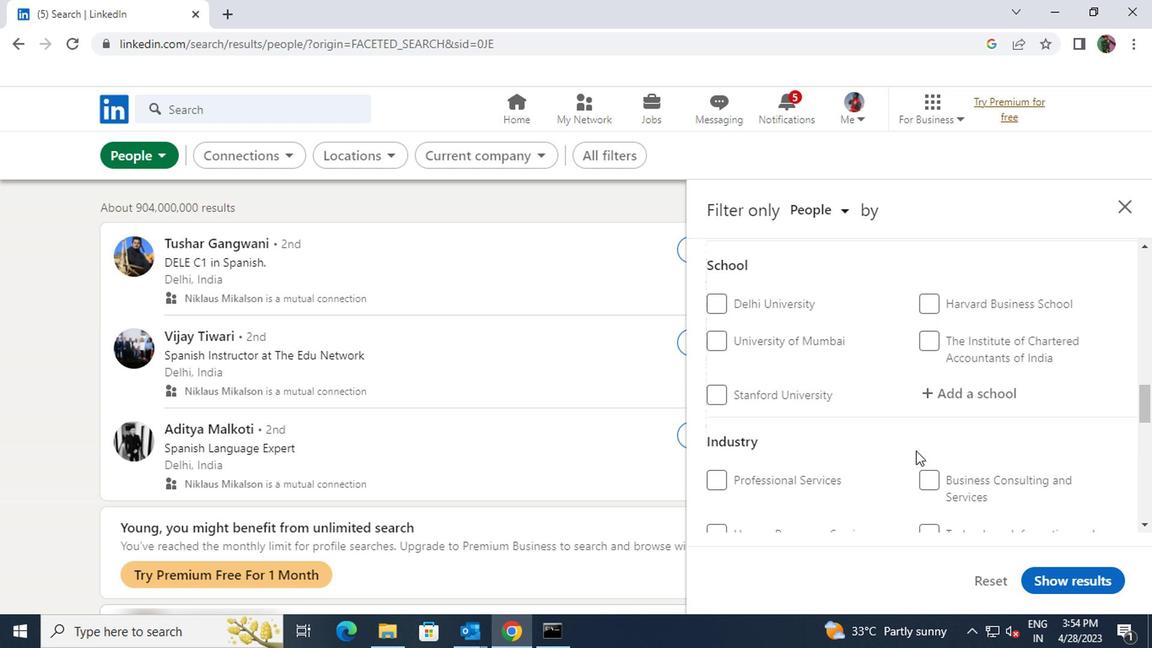 
Action: Mouse scrolled (912, 452) with delta (0, 1)
Screenshot: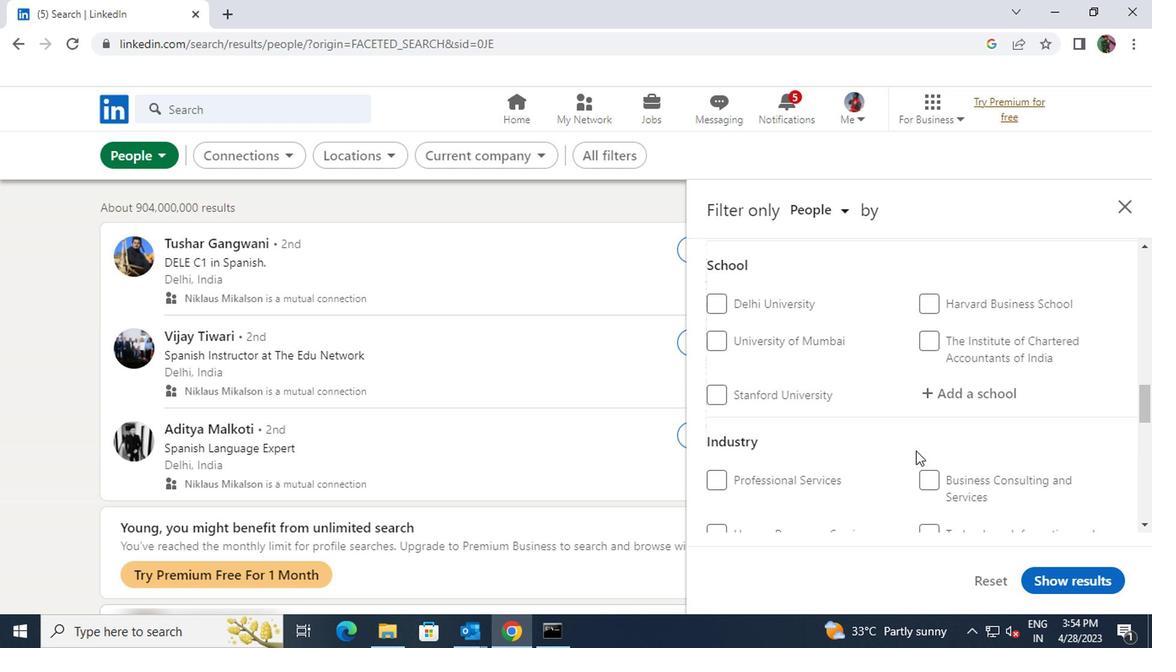 
Action: Mouse scrolled (912, 452) with delta (0, 1)
Screenshot: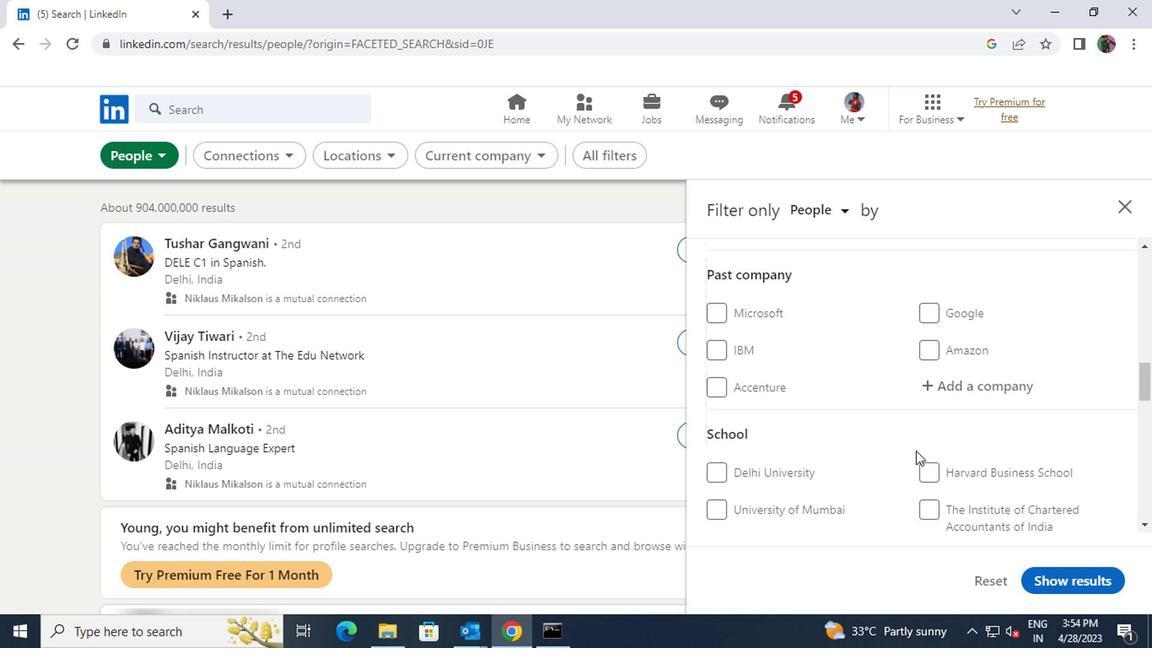 
Action: Mouse scrolled (912, 452) with delta (0, 1)
Screenshot: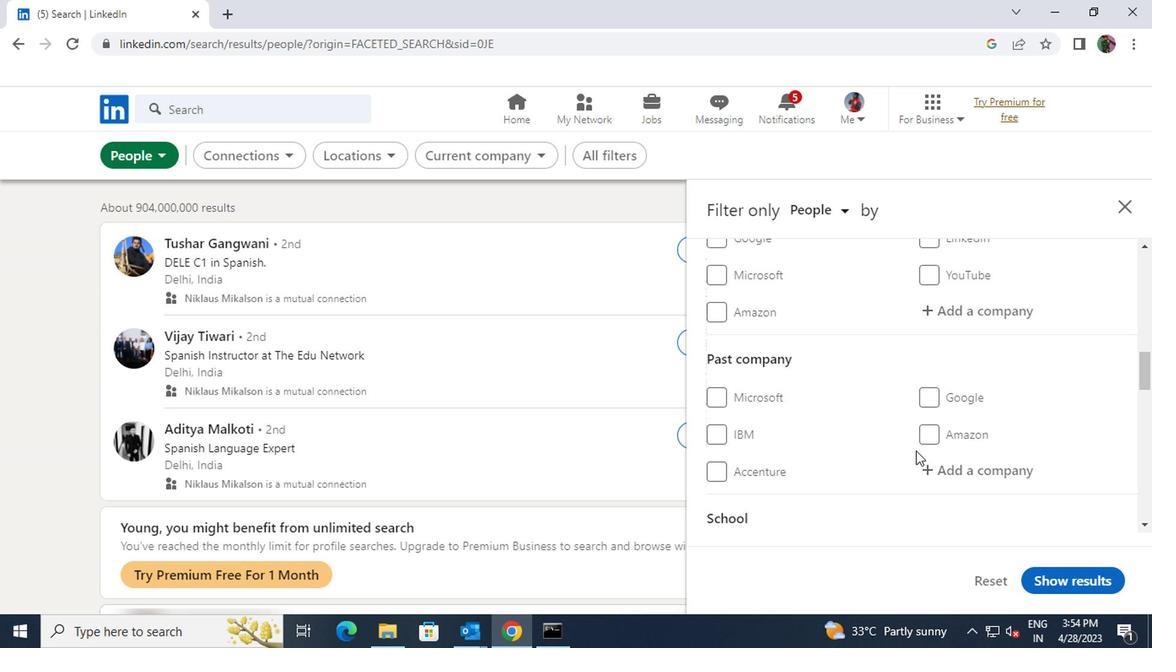 
Action: Mouse moved to (935, 403)
Screenshot: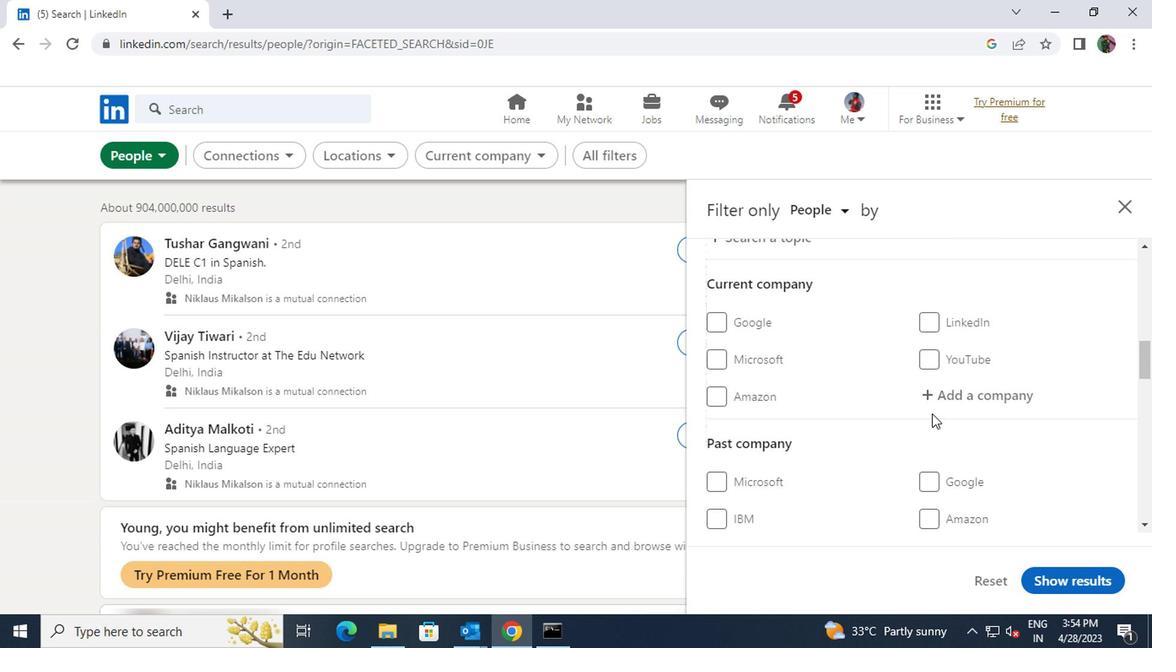 
Action: Mouse pressed left at (935, 403)
Screenshot: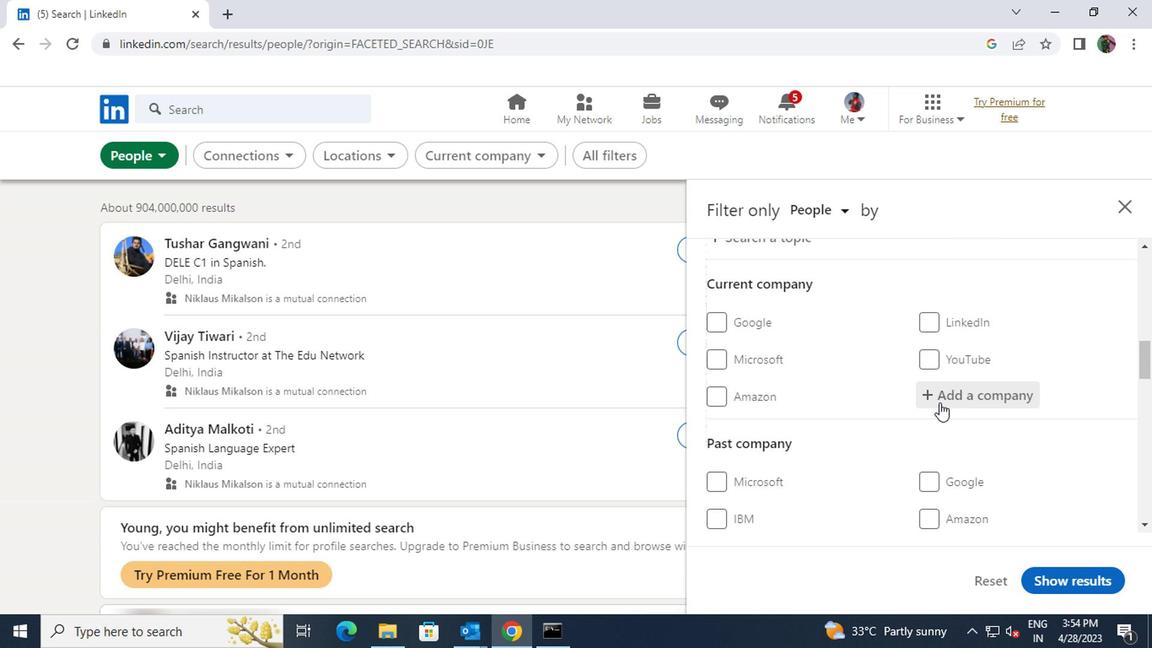 
Action: Key pressed <Key.shift>INFOBIP
Screenshot: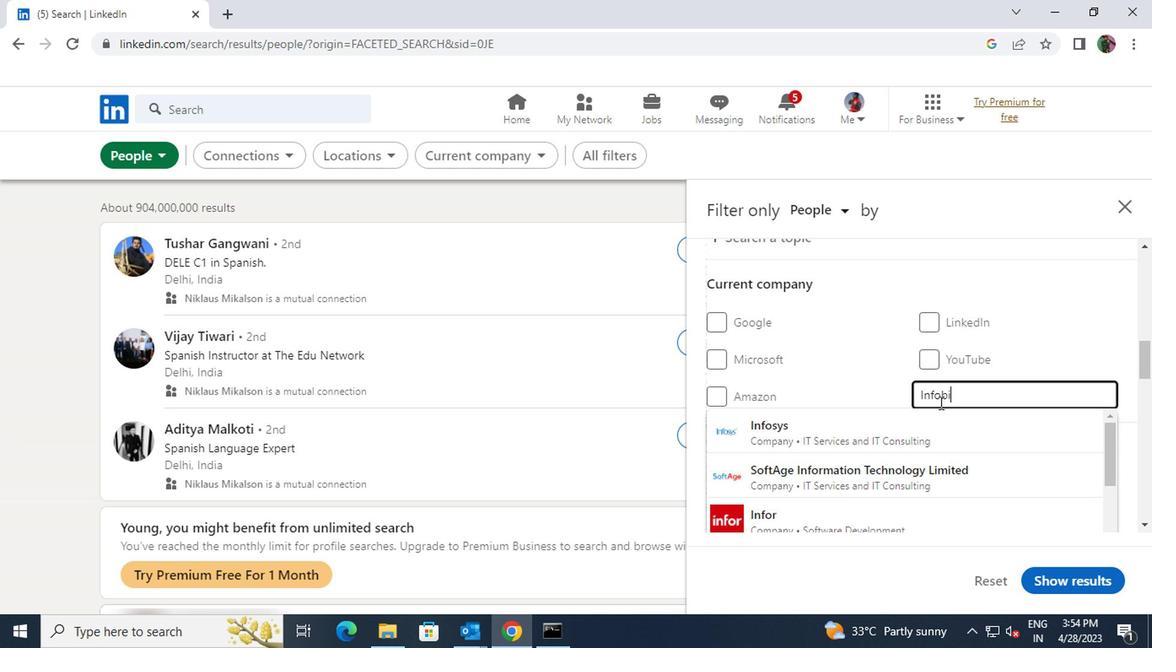 
Action: Mouse moved to (925, 430)
Screenshot: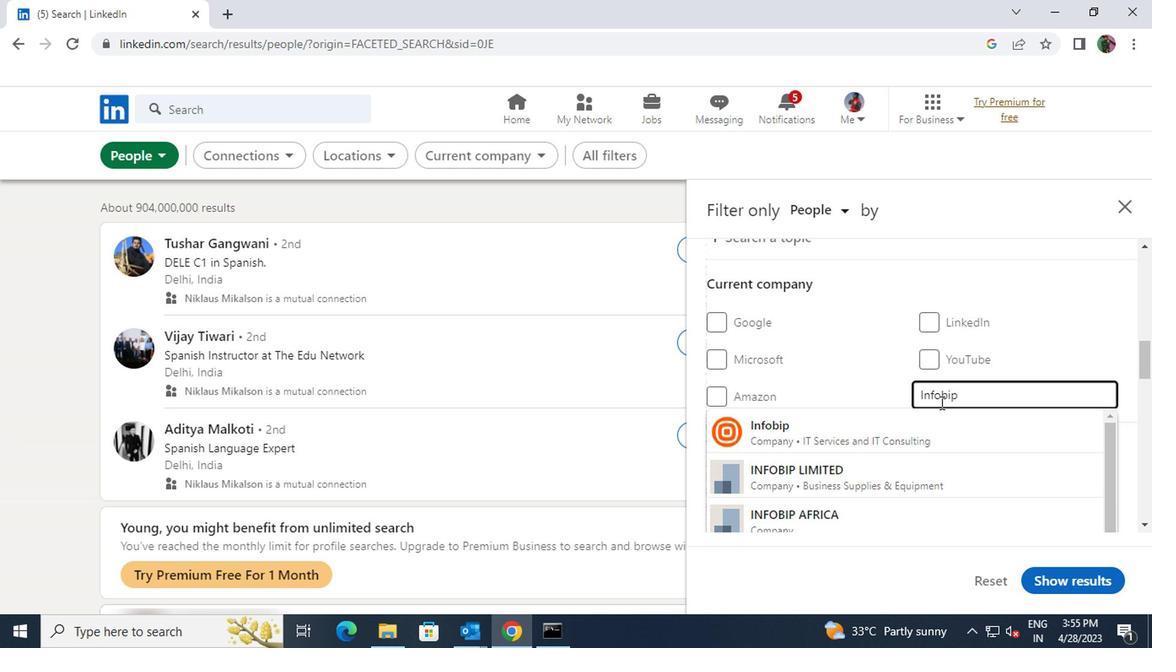 
Action: Mouse pressed left at (925, 430)
Screenshot: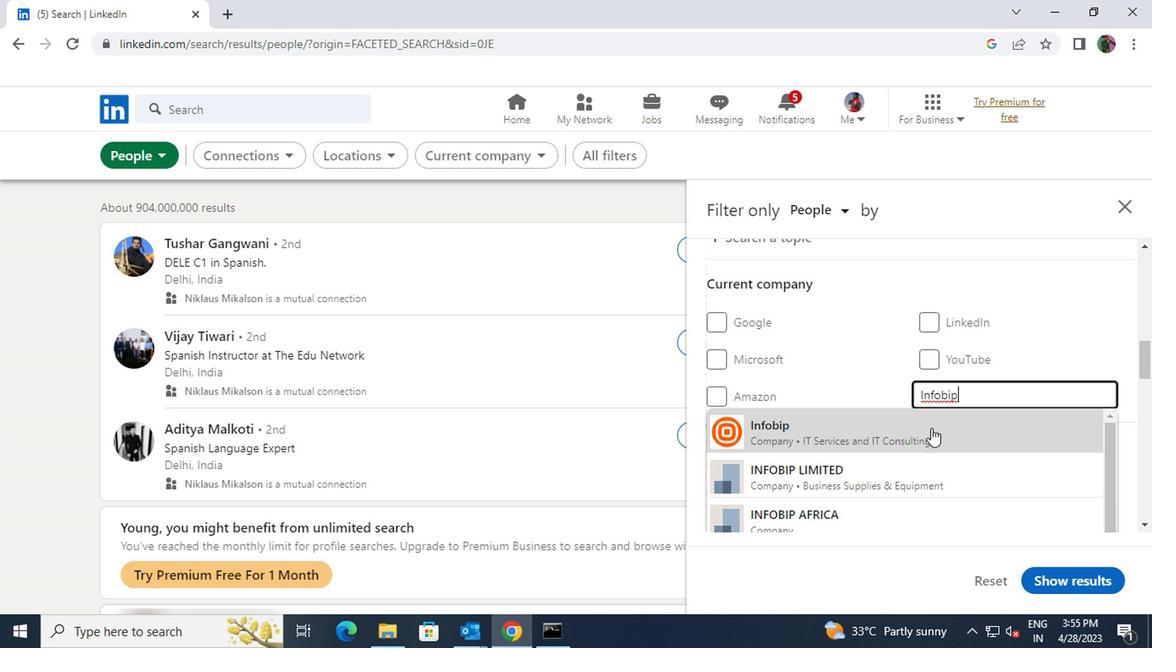 
Action: Mouse scrolled (925, 429) with delta (0, 0)
Screenshot: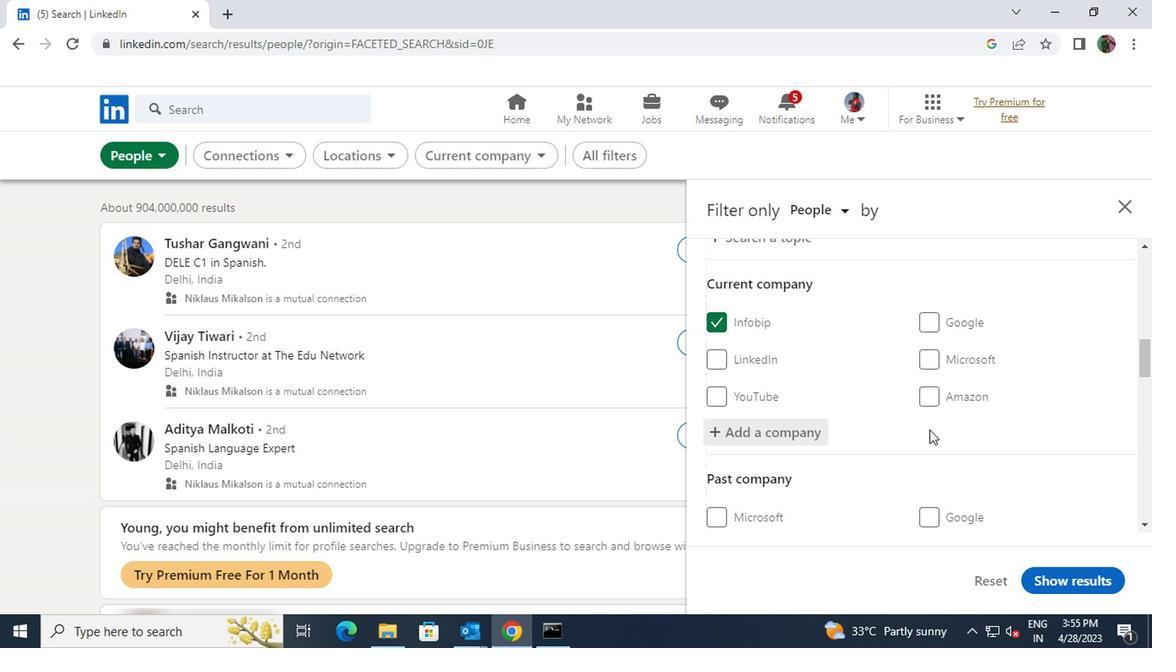 
Action: Mouse scrolled (925, 429) with delta (0, 0)
Screenshot: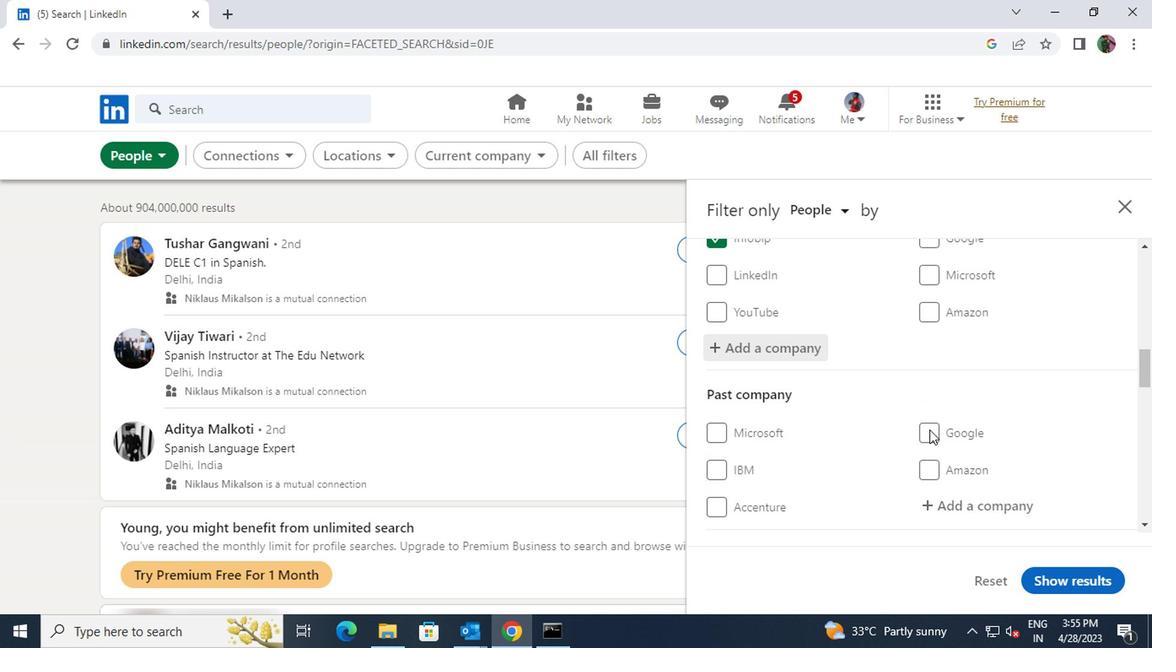 
Action: Mouse scrolled (925, 429) with delta (0, 0)
Screenshot: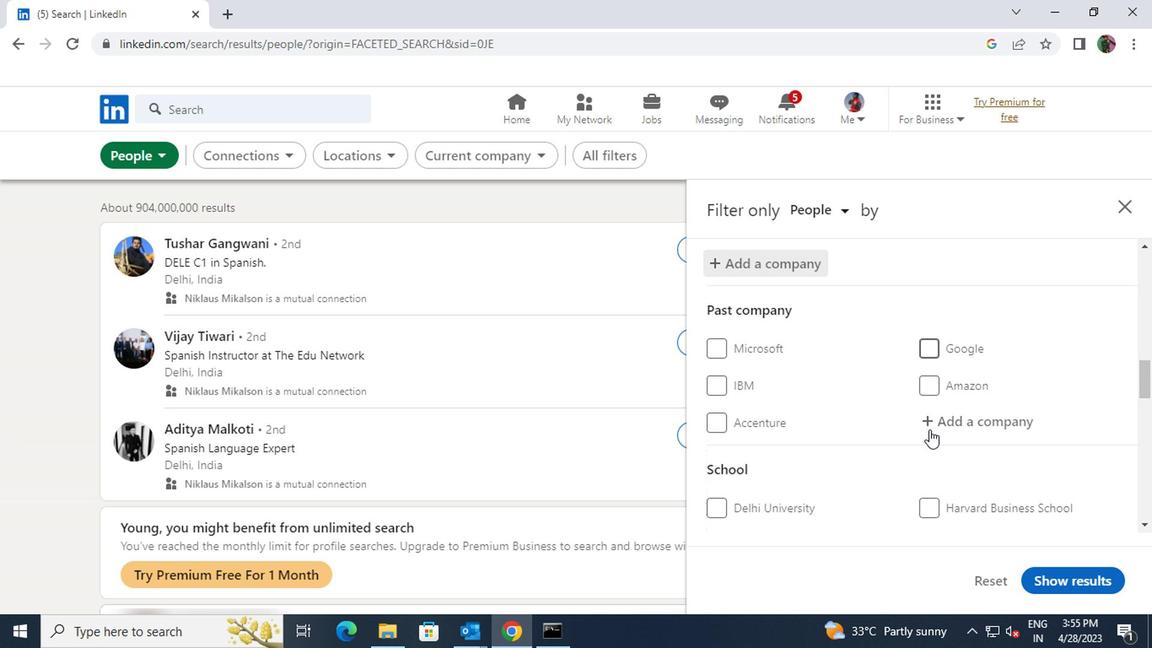 
Action: Mouse scrolled (925, 429) with delta (0, 0)
Screenshot: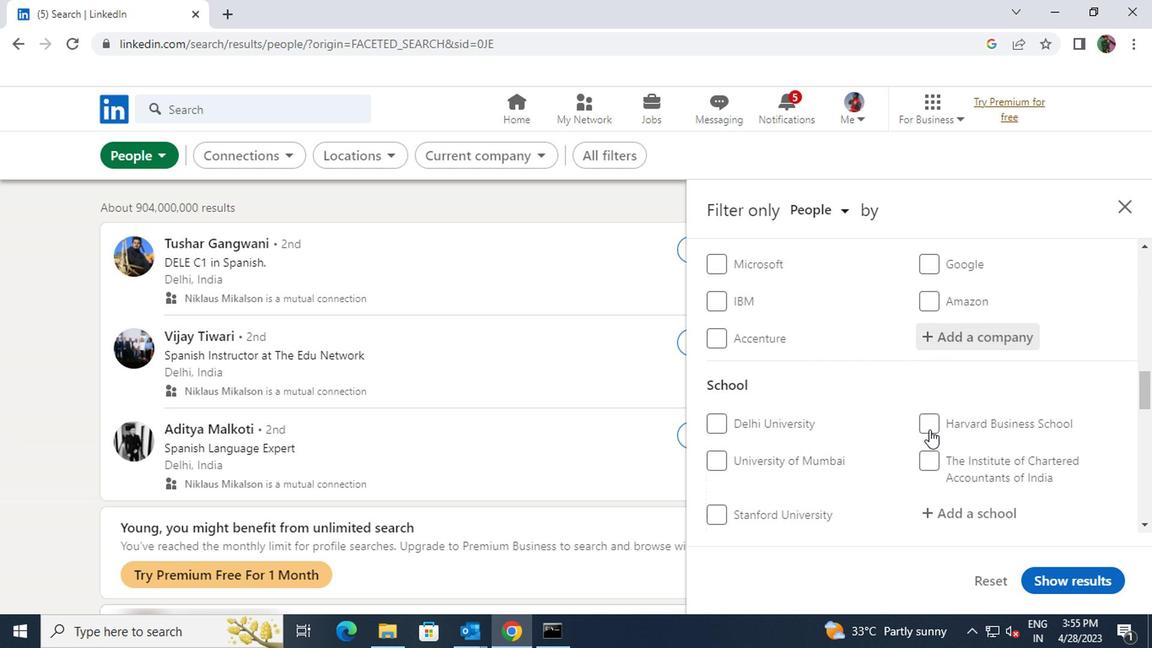 
Action: Mouse moved to (931, 427)
Screenshot: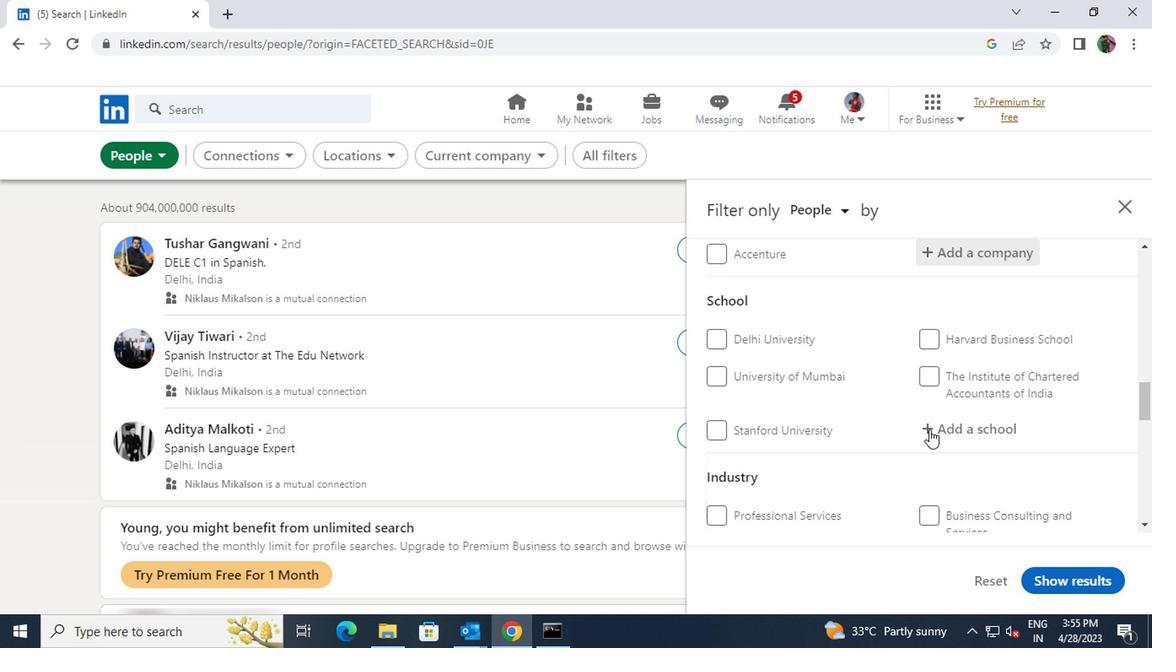 
Action: Mouse pressed left at (931, 427)
Screenshot: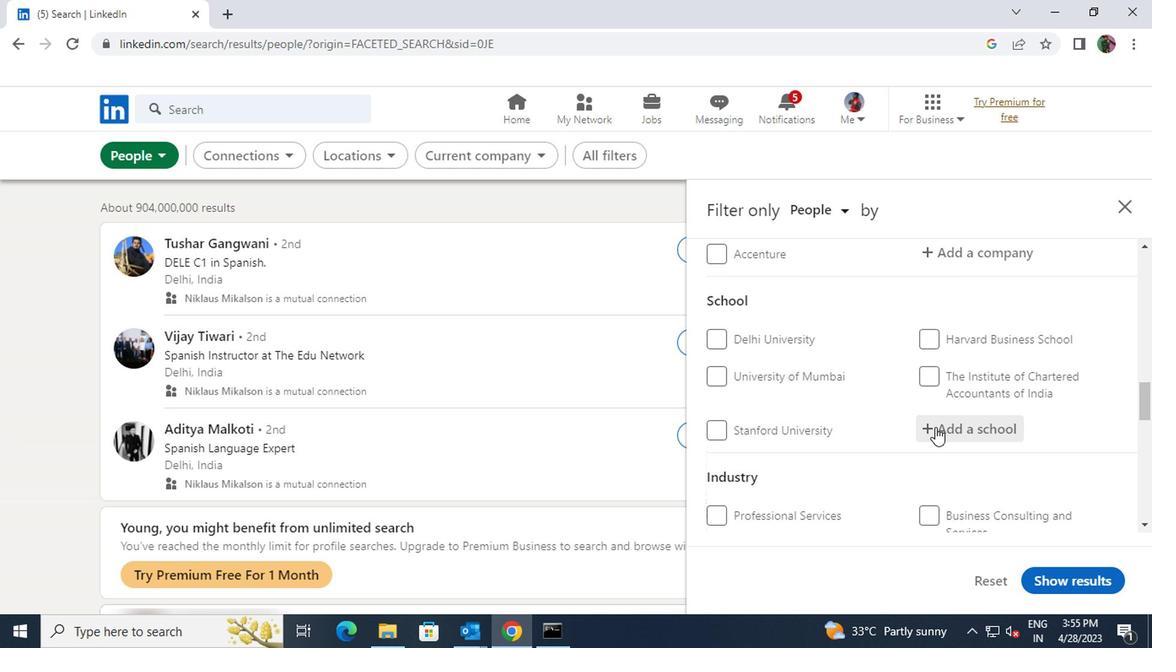 
Action: Key pressed <Key.shift><Key.shift><Key.shift><Key.shift>ASIAN<Key.space><Key.shift>SCHOOL
Screenshot: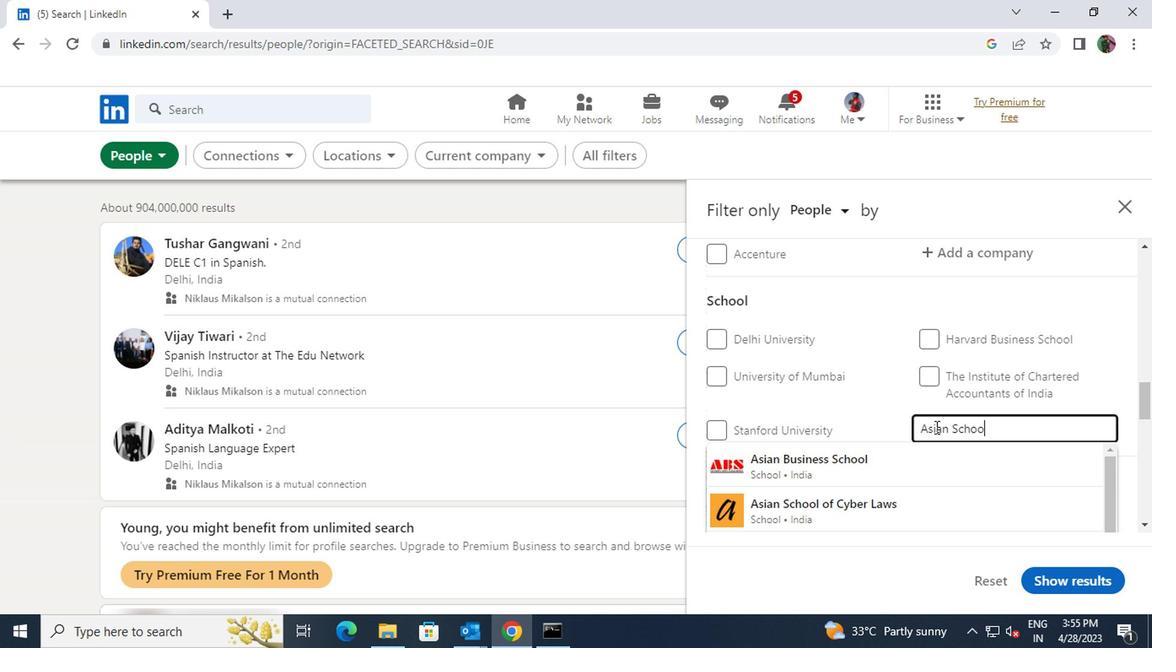 
Action: Mouse moved to (930, 497)
Screenshot: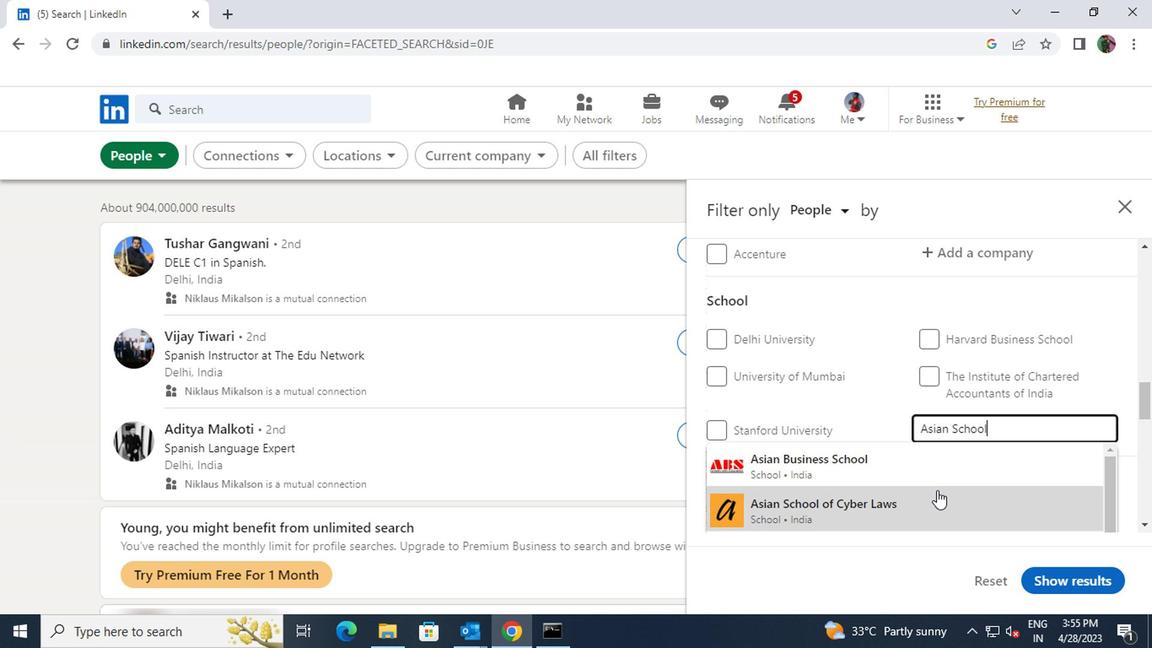 
Action: Mouse pressed left at (930, 497)
Screenshot: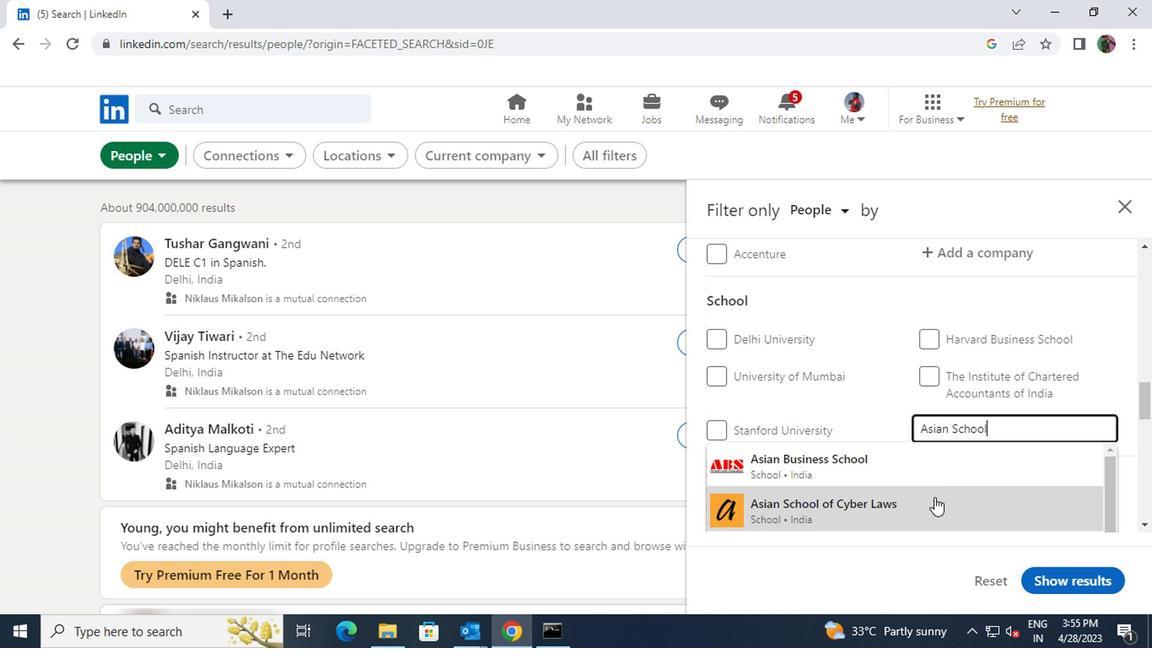 
Action: Mouse scrolled (930, 496) with delta (0, 0)
Screenshot: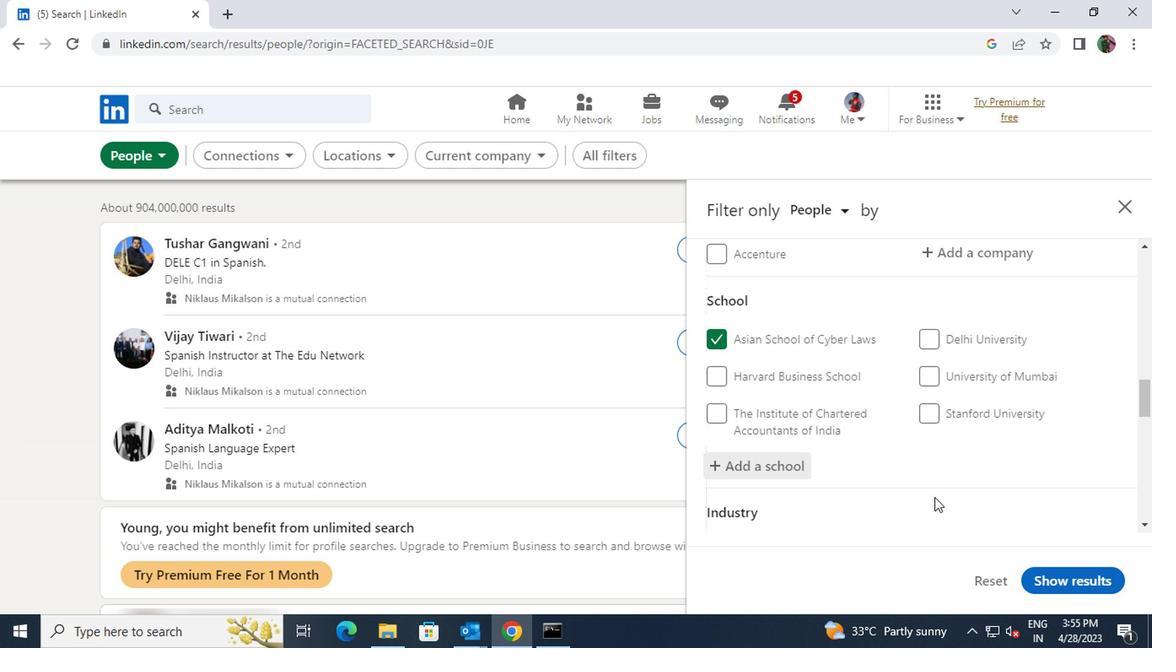 
Action: Mouse scrolled (930, 496) with delta (0, 0)
Screenshot: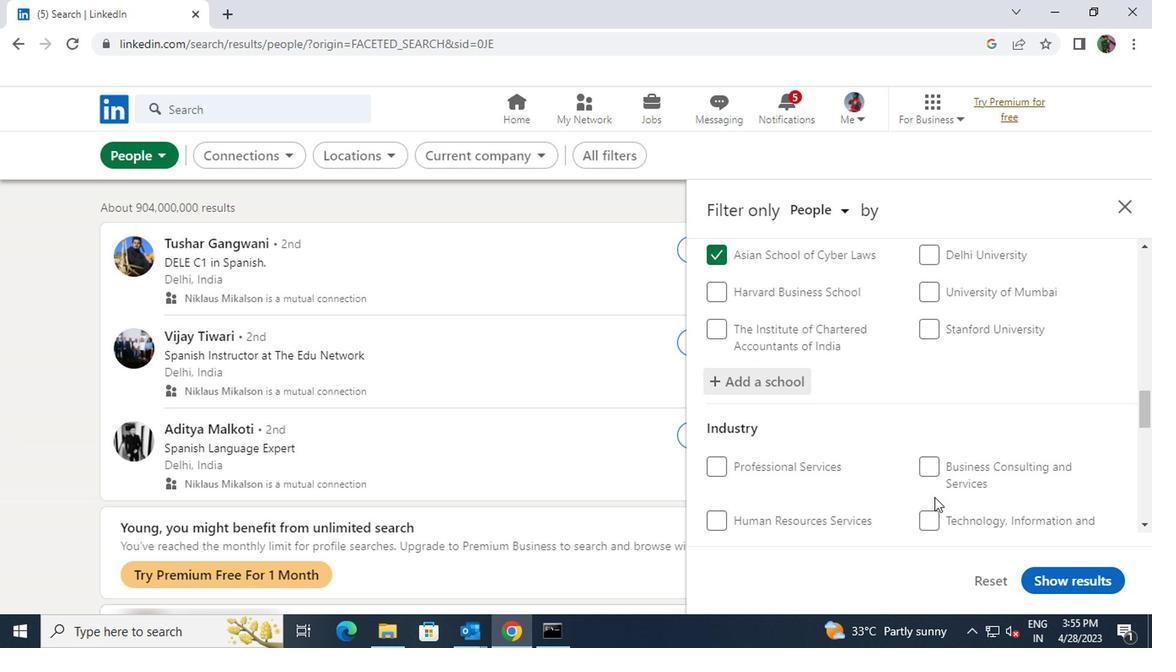 
Action: Mouse moved to (934, 492)
Screenshot: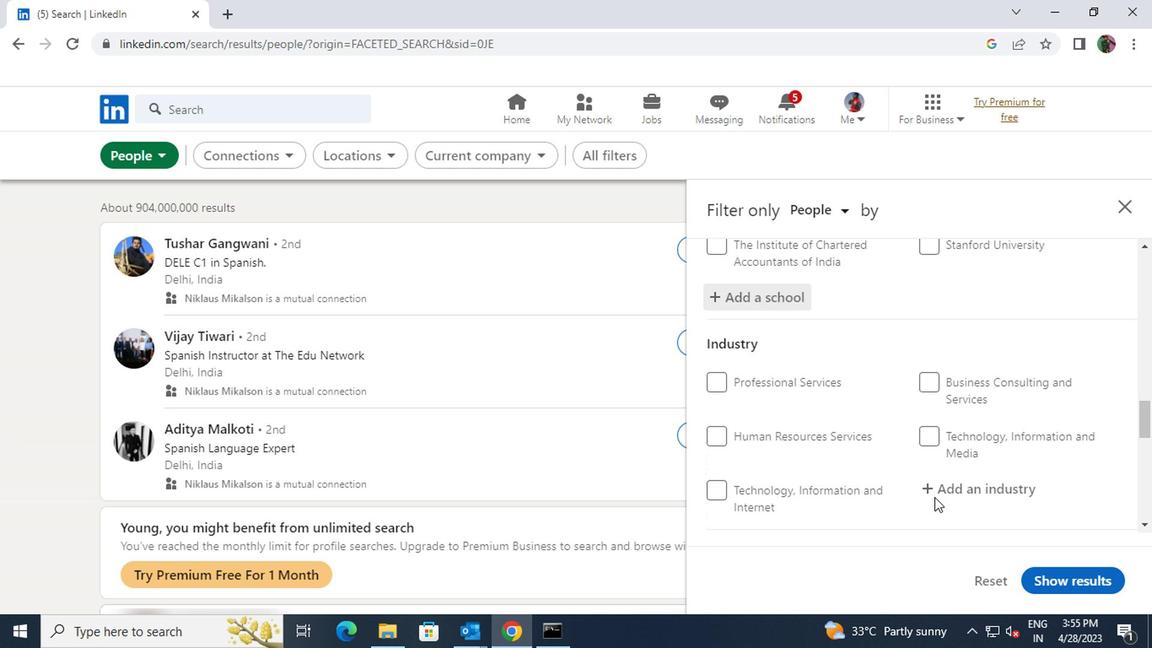 
Action: Mouse pressed left at (934, 492)
Screenshot: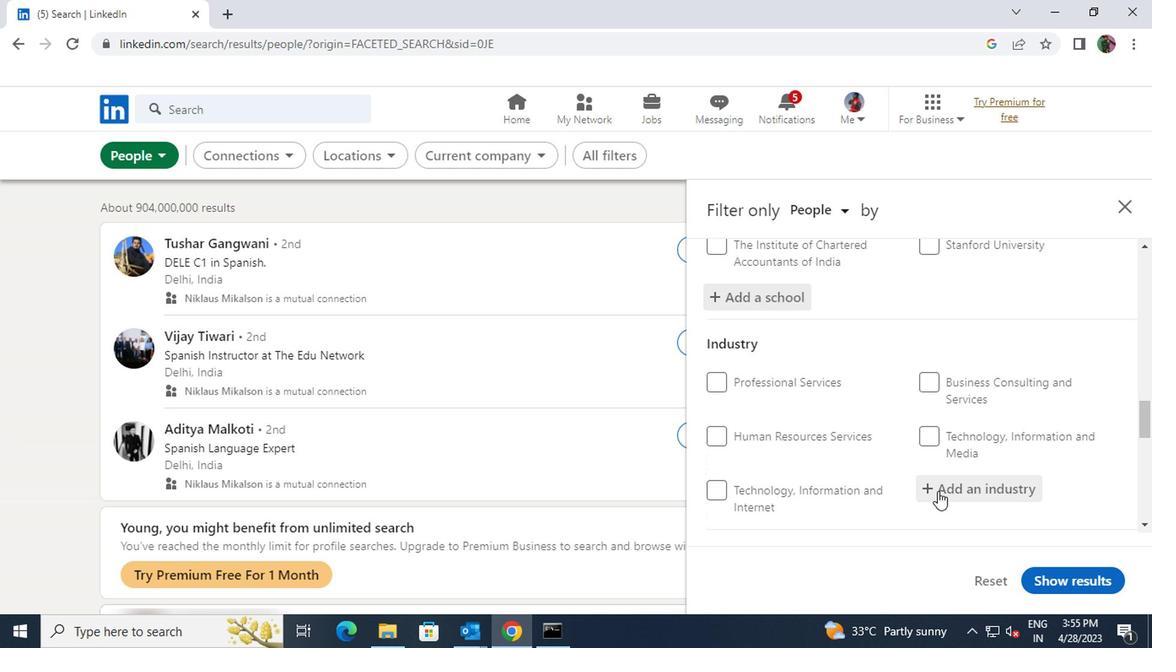 
Action: Key pressed <Key.shift>MOBILE<Key.space><Key.shift>COMPU
Screenshot: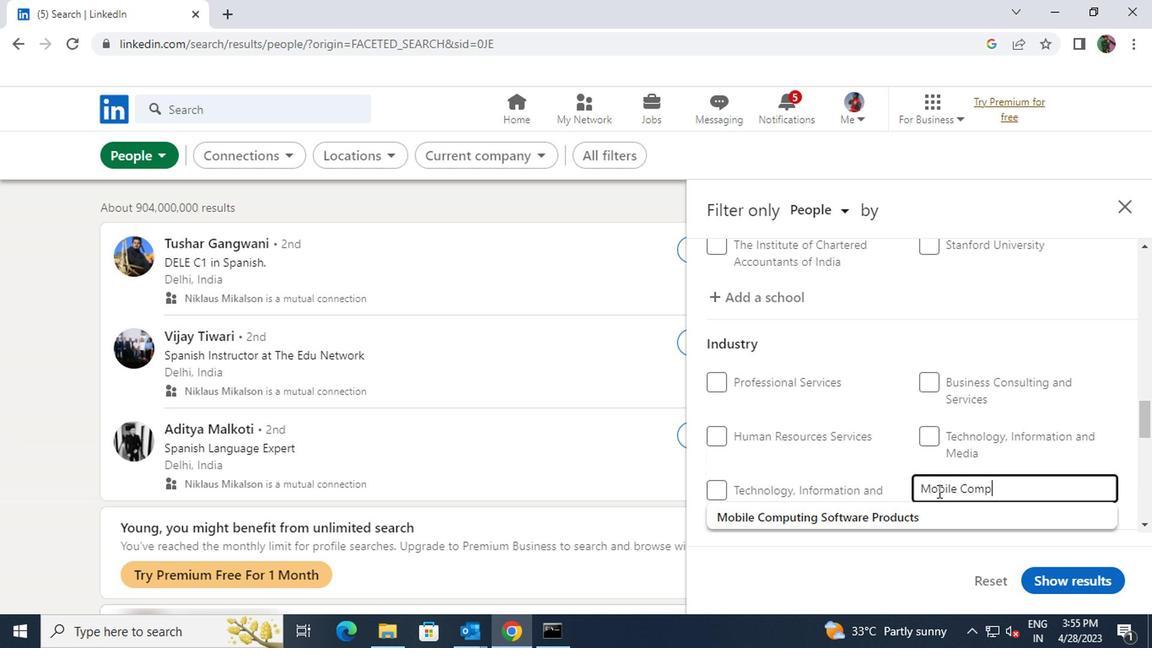 
Action: Mouse moved to (930, 510)
Screenshot: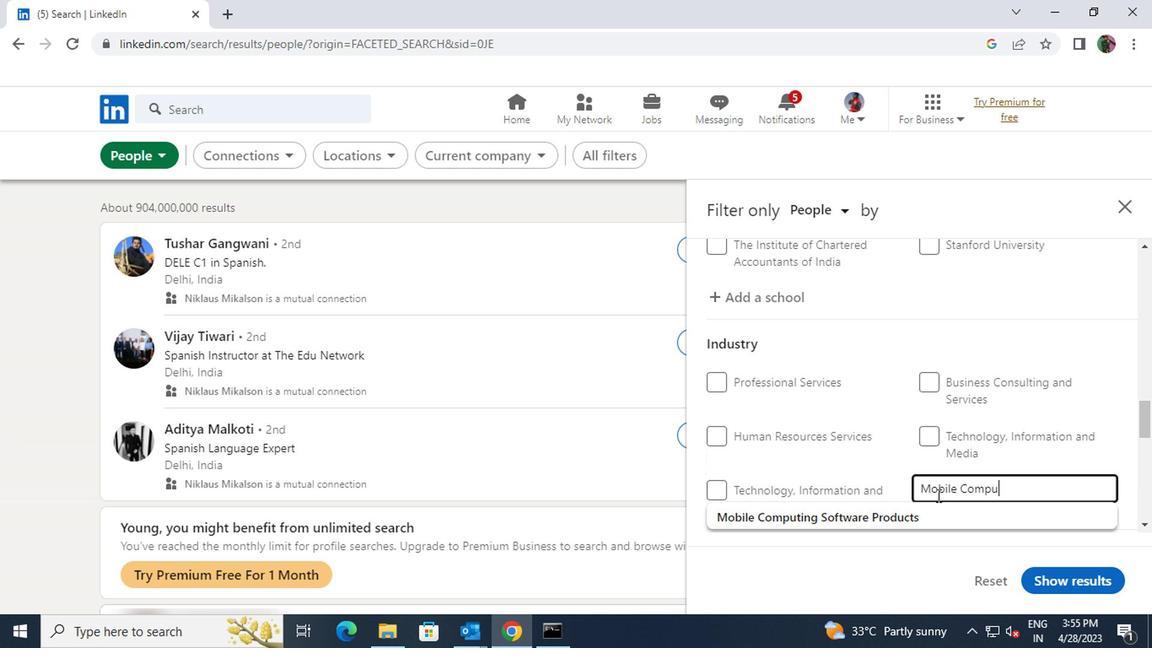 
Action: Mouse pressed left at (930, 510)
Screenshot: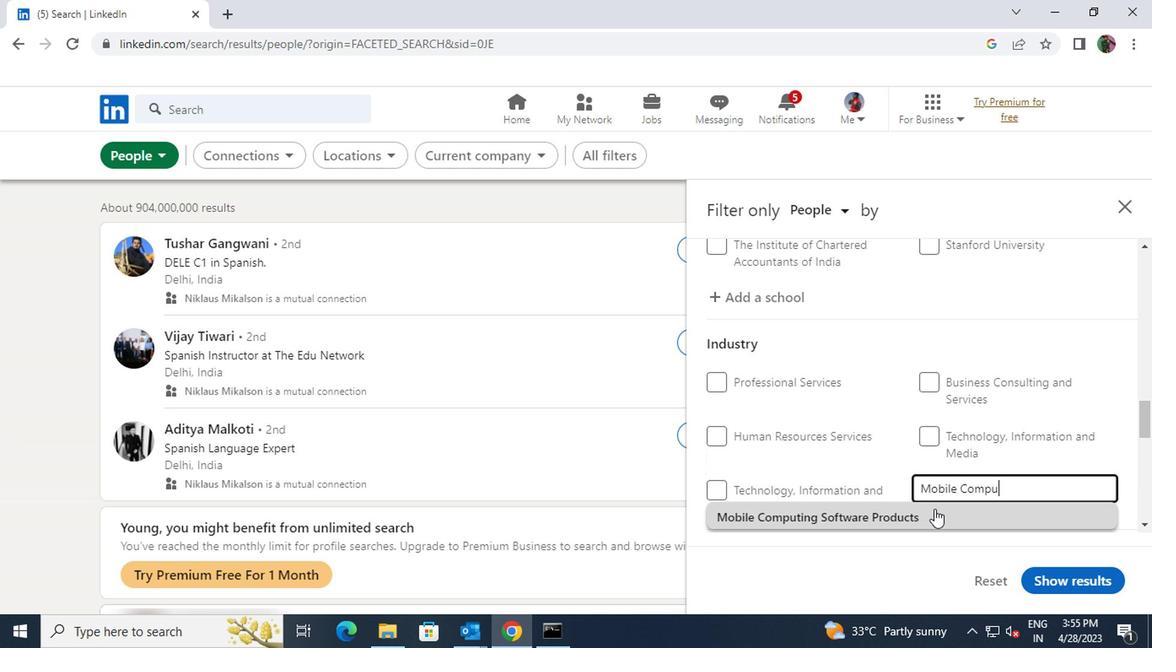 
Action: Mouse scrolled (930, 509) with delta (0, 0)
Screenshot: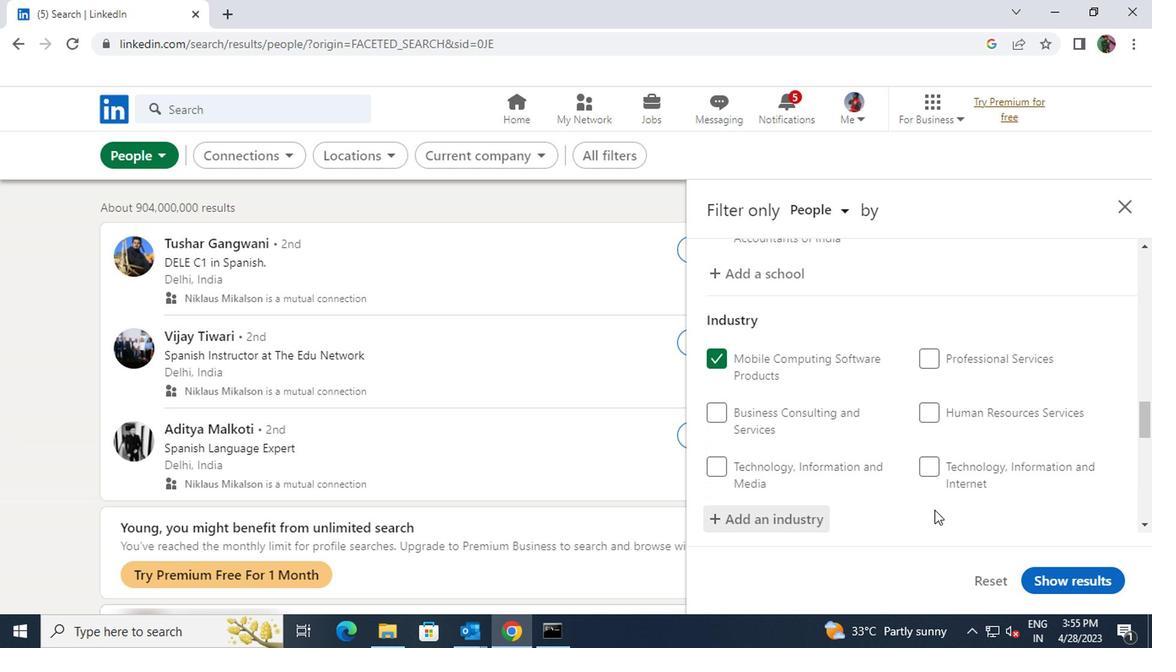 
Action: Mouse scrolled (930, 509) with delta (0, 0)
Screenshot: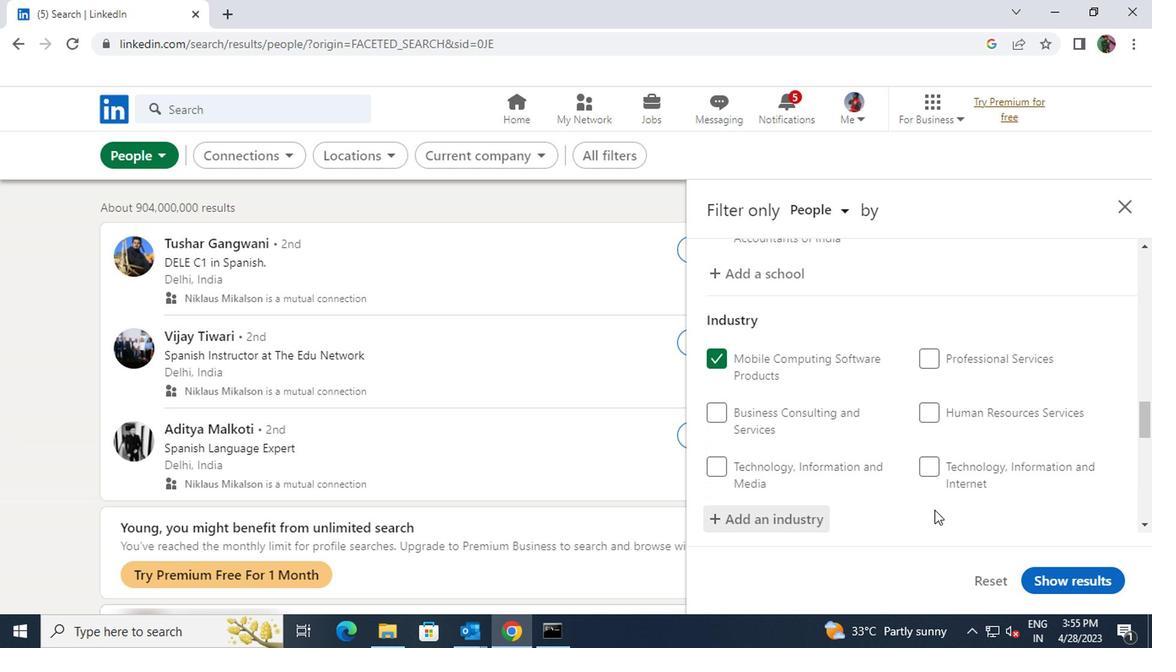 
Action: Mouse scrolled (930, 509) with delta (0, 0)
Screenshot: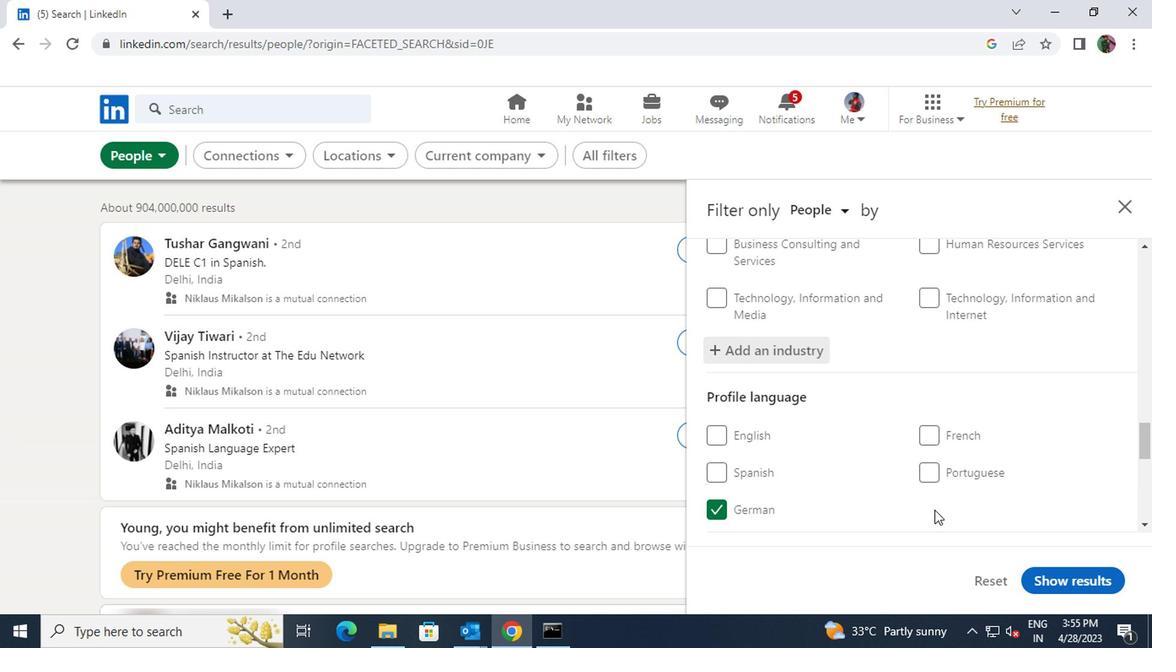 
Action: Mouse scrolled (930, 509) with delta (0, 0)
Screenshot: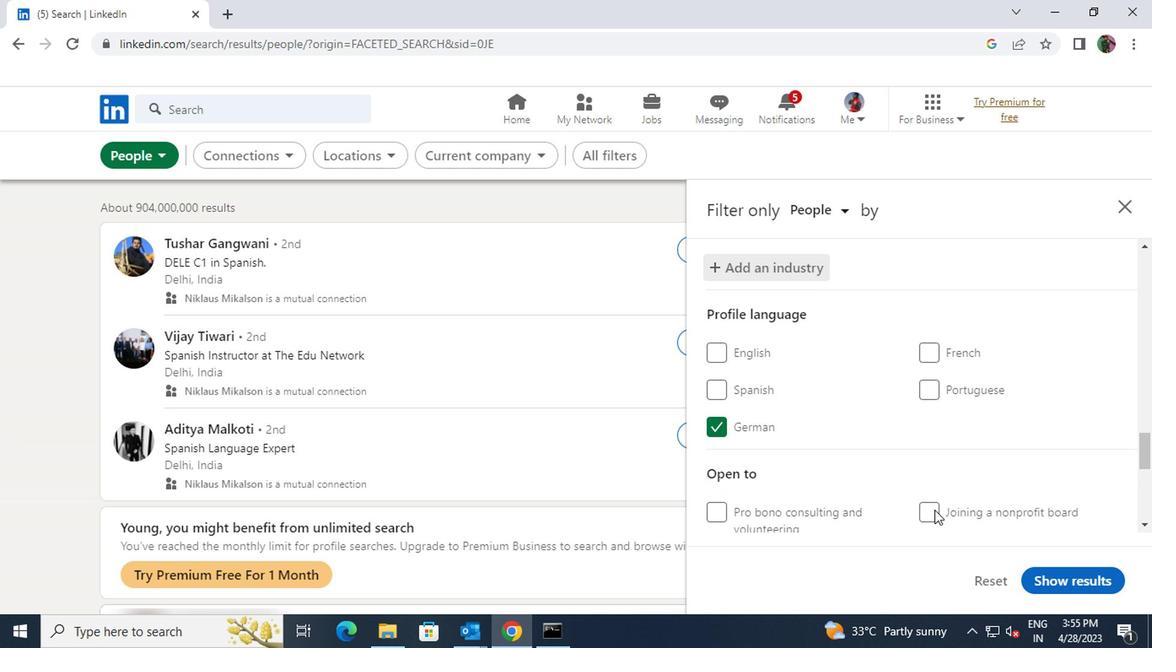 
Action: Mouse scrolled (930, 509) with delta (0, 0)
Screenshot: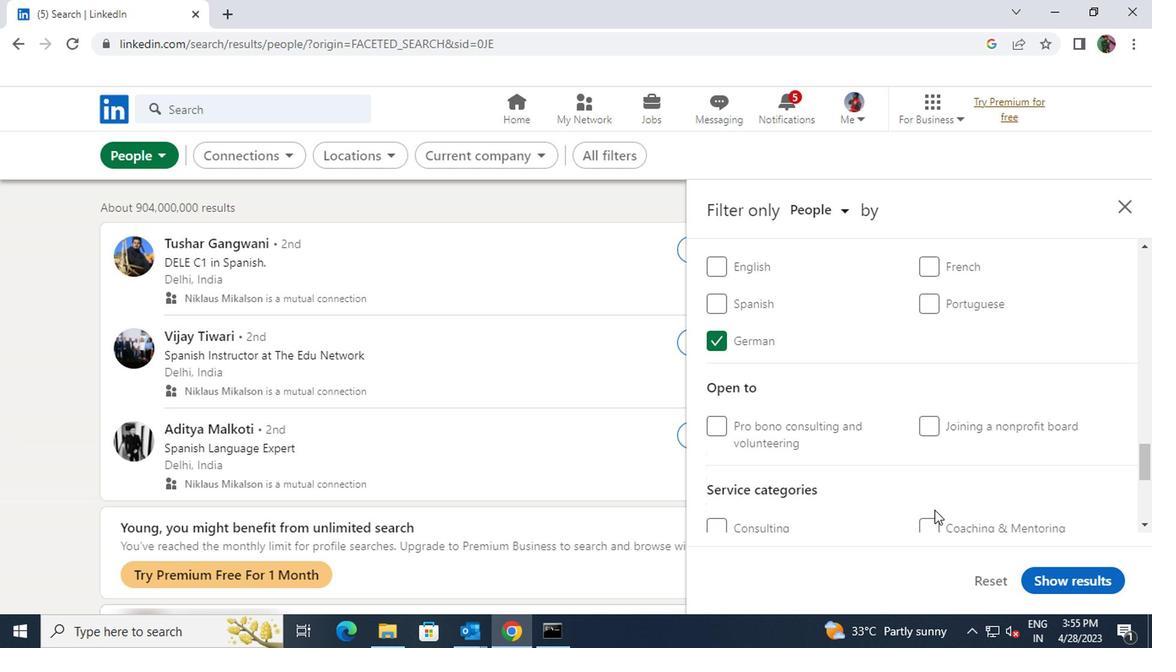 
Action: Mouse scrolled (930, 509) with delta (0, 0)
Screenshot: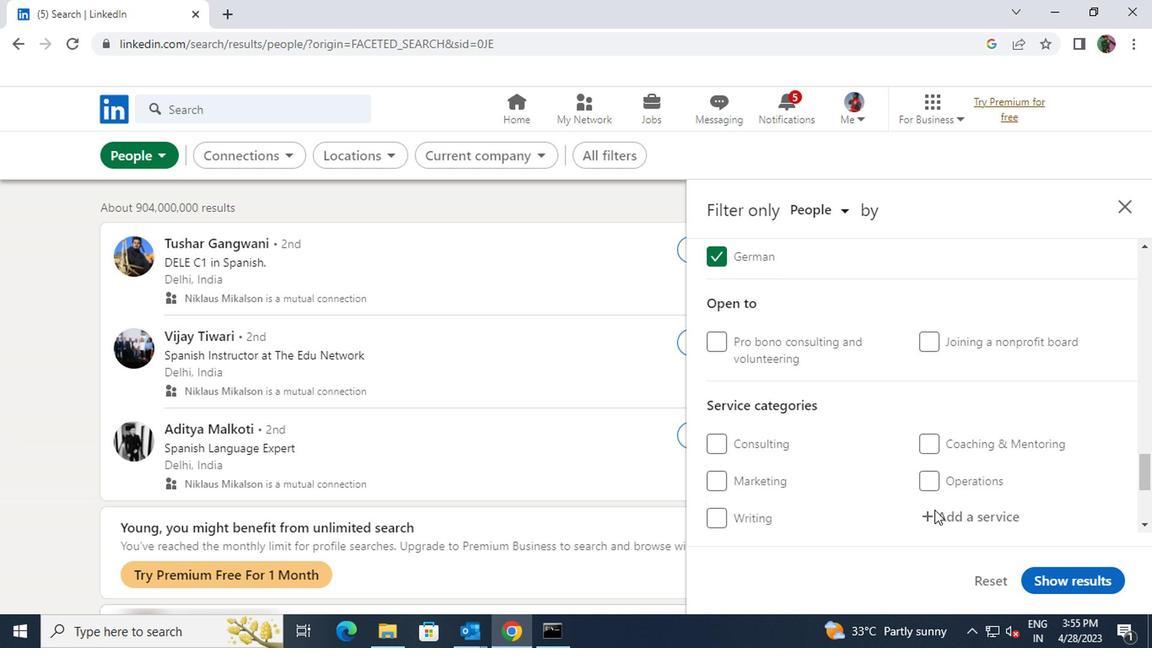 
Action: Mouse moved to (954, 437)
Screenshot: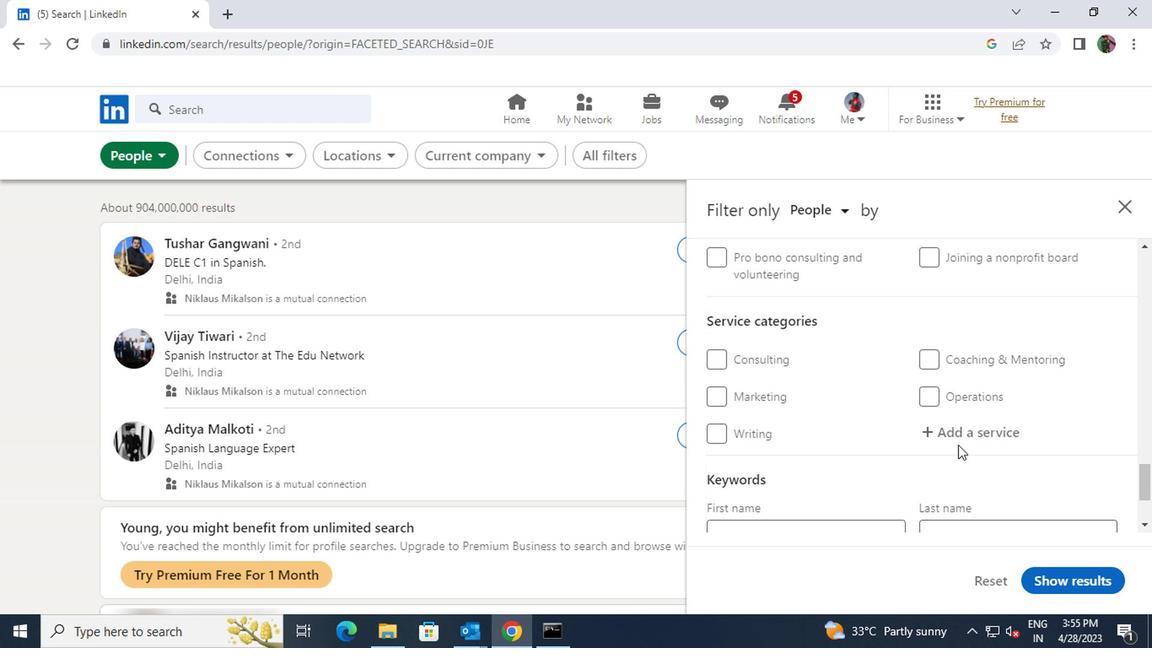 
Action: Mouse pressed left at (954, 437)
Screenshot: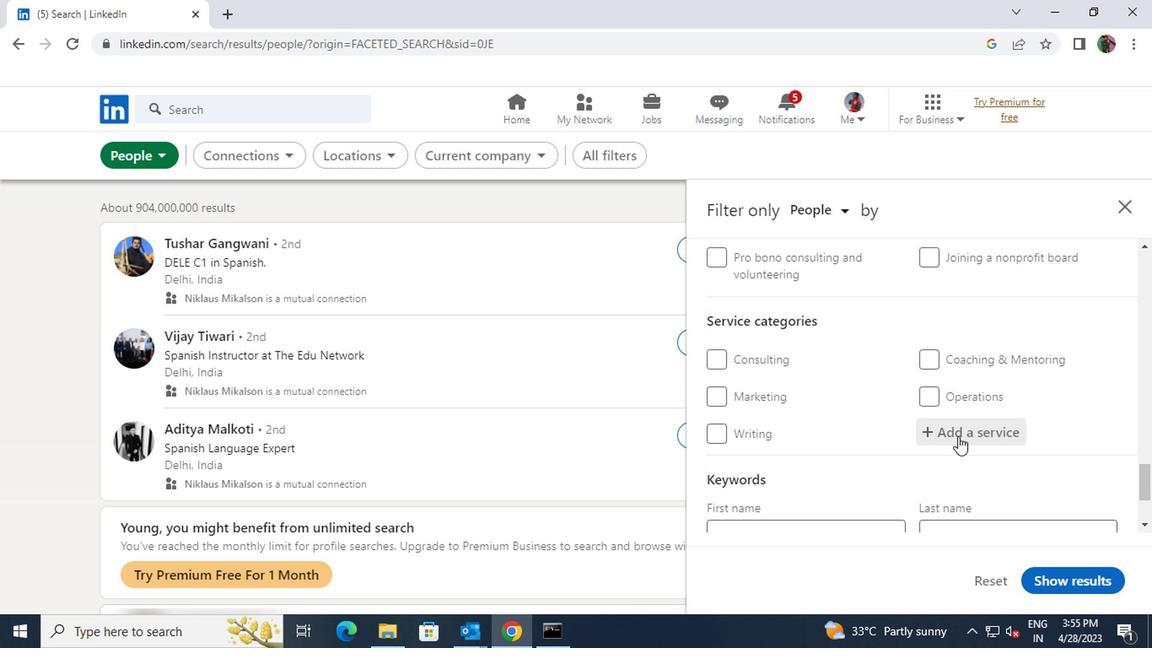 
Action: Key pressed <Key.shift>WEDDING
Screenshot: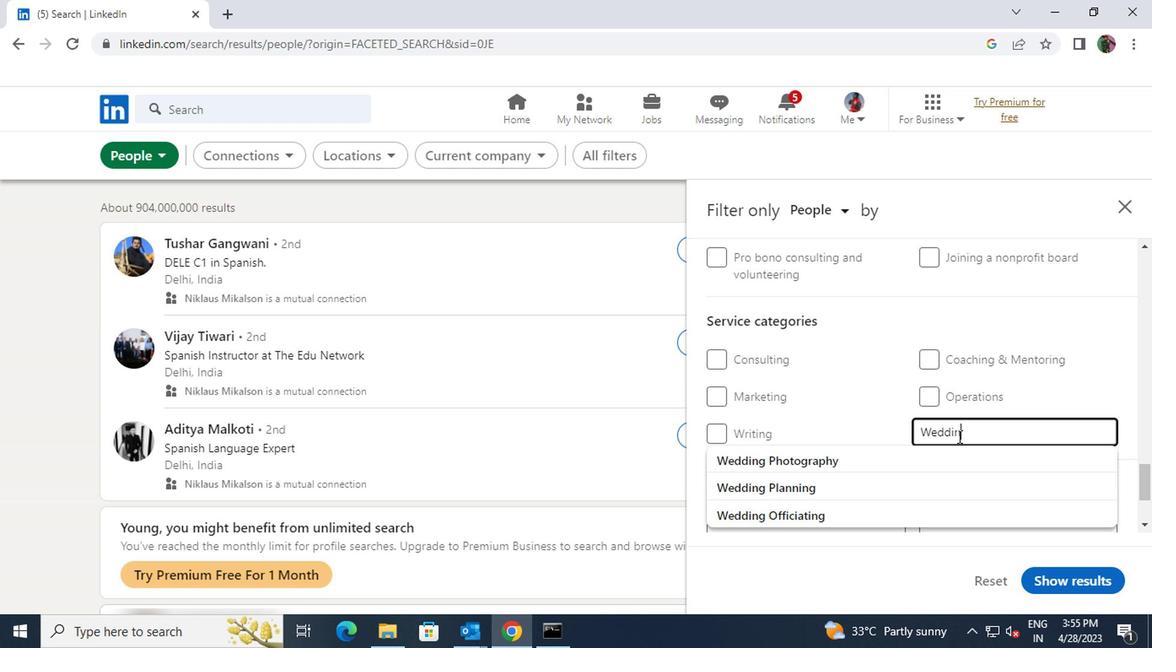 
Action: Mouse moved to (932, 483)
Screenshot: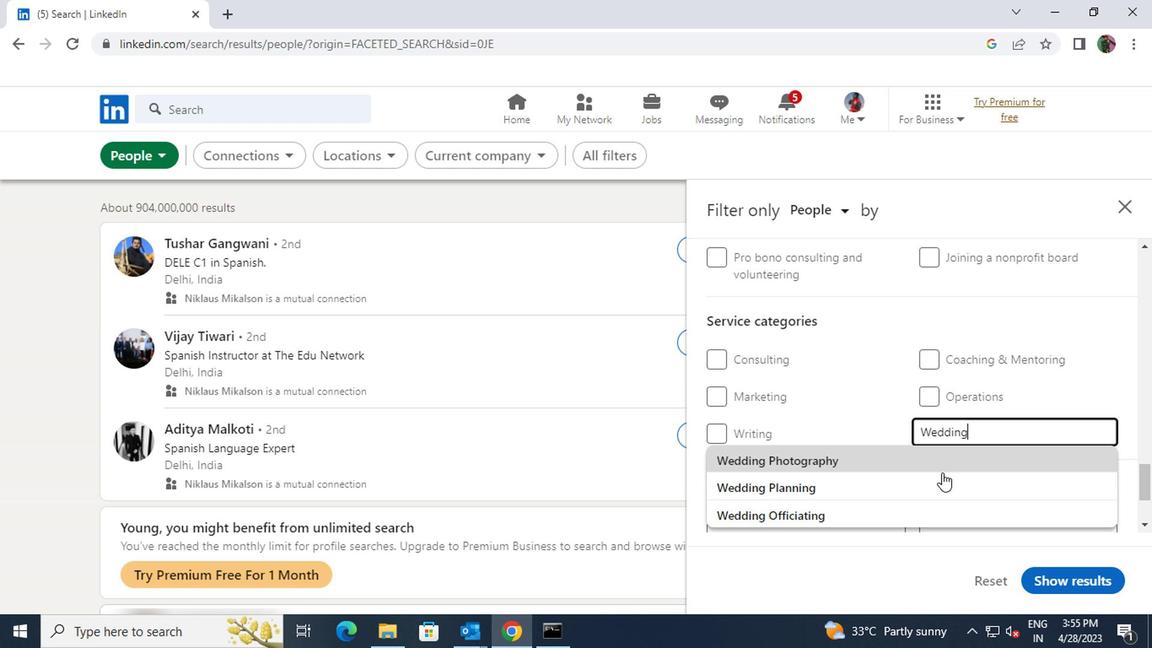 
Action: Mouse pressed left at (932, 483)
Screenshot: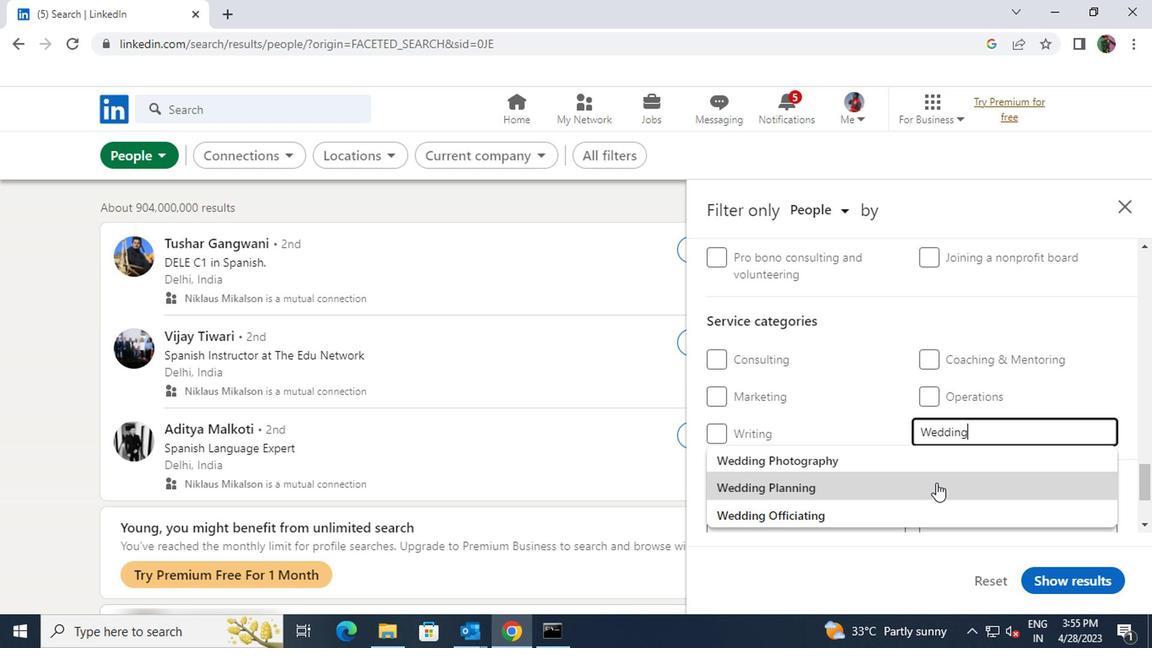 
Action: Mouse scrolled (932, 482) with delta (0, -1)
Screenshot: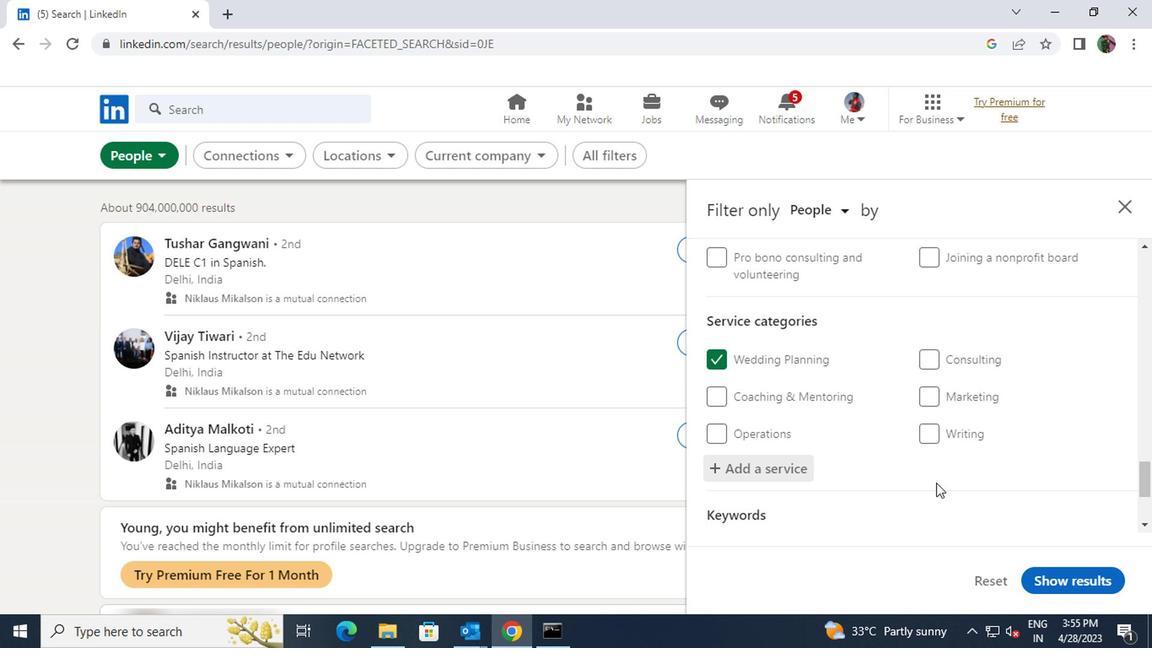 
Action: Mouse scrolled (932, 482) with delta (0, -1)
Screenshot: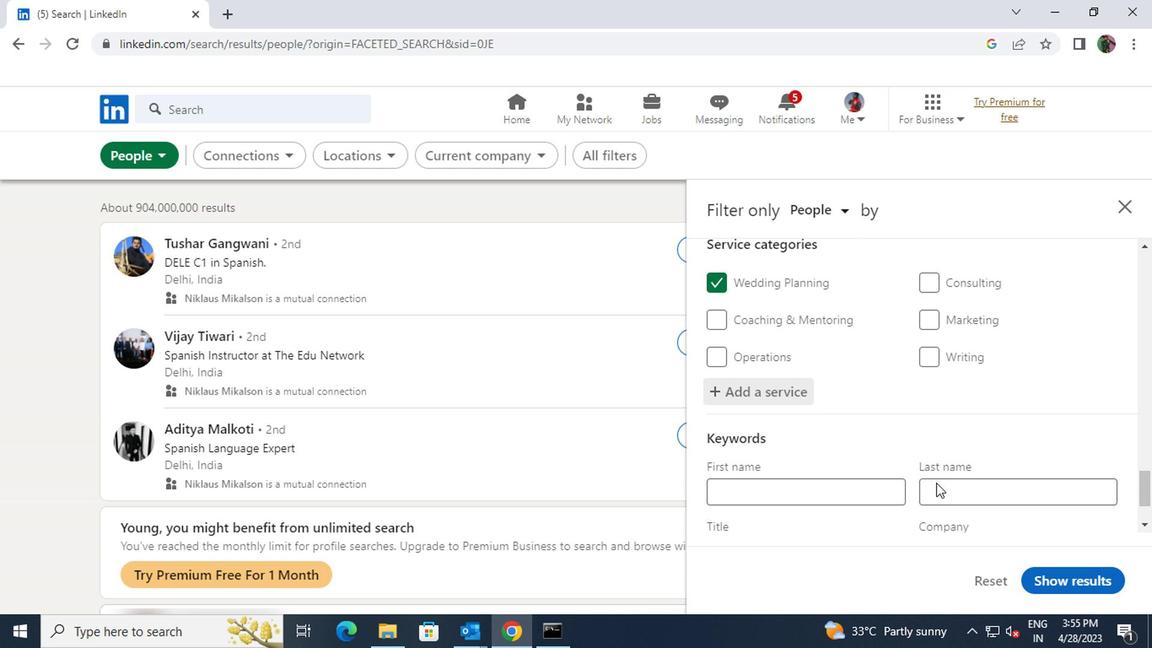 
Action: Mouse moved to (878, 462)
Screenshot: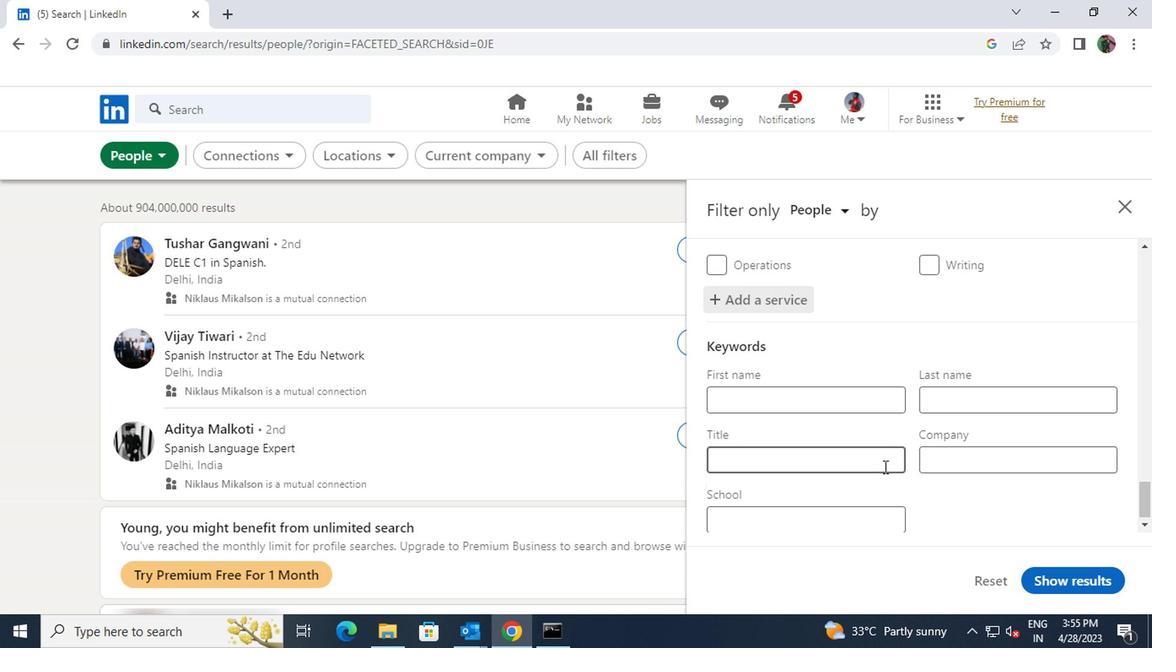 
Action: Mouse pressed left at (878, 462)
Screenshot: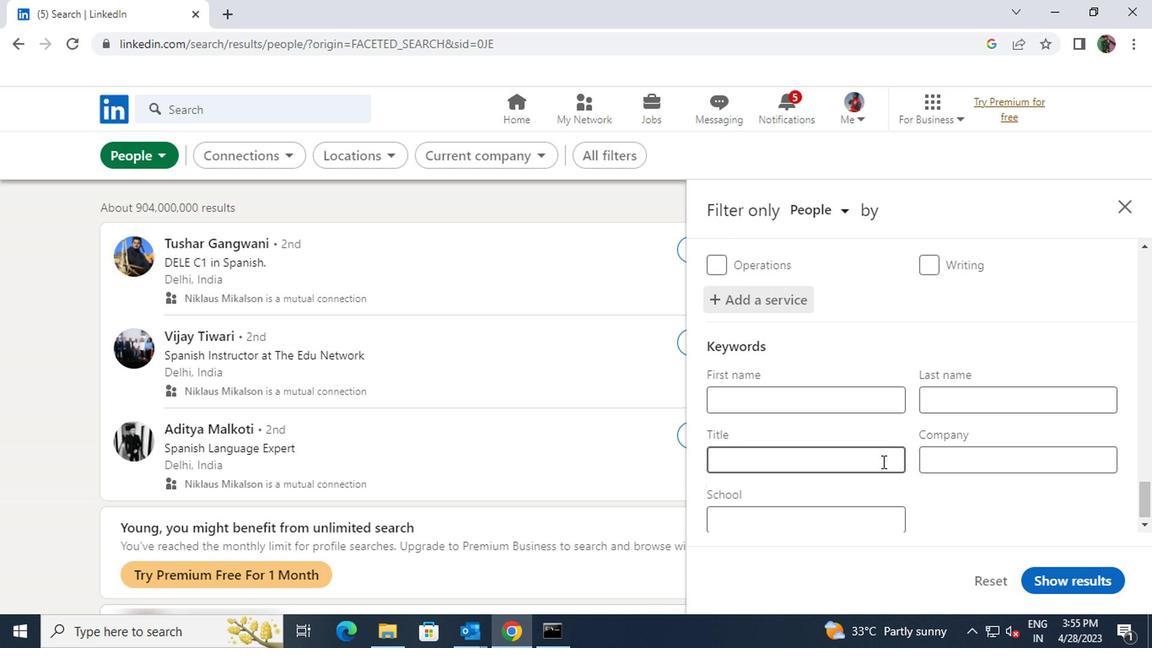 
Action: Key pressed <Key.shift>MASSAGE<Key.space><Key.shift>THERAPY
Screenshot: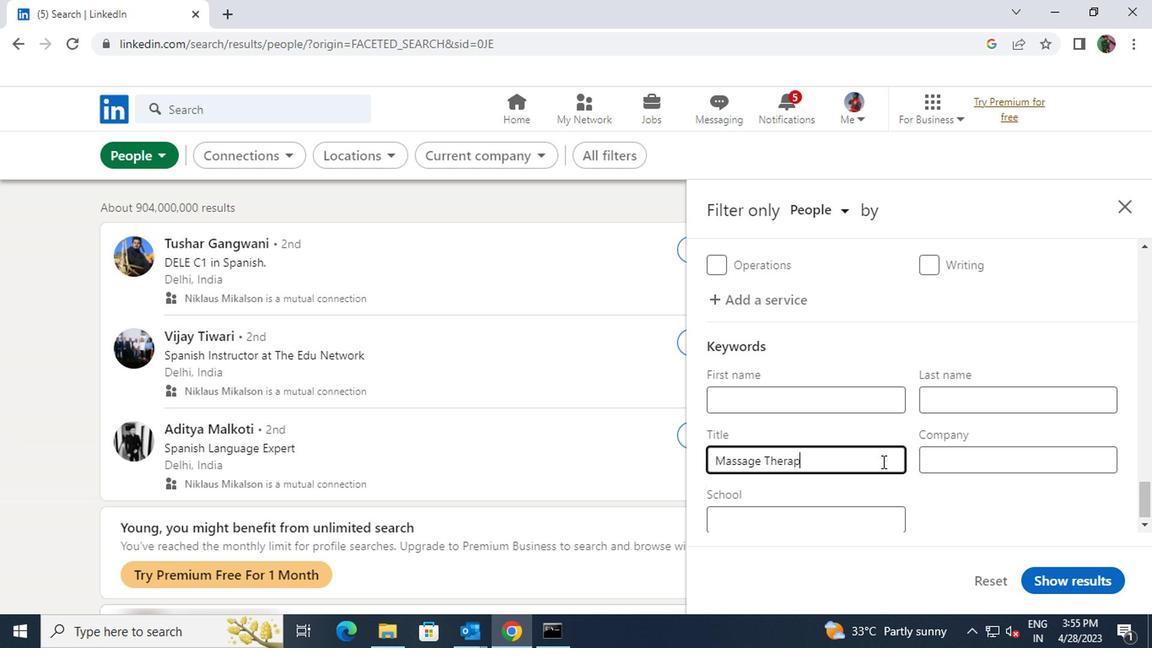 
Action: Mouse moved to (1048, 574)
Screenshot: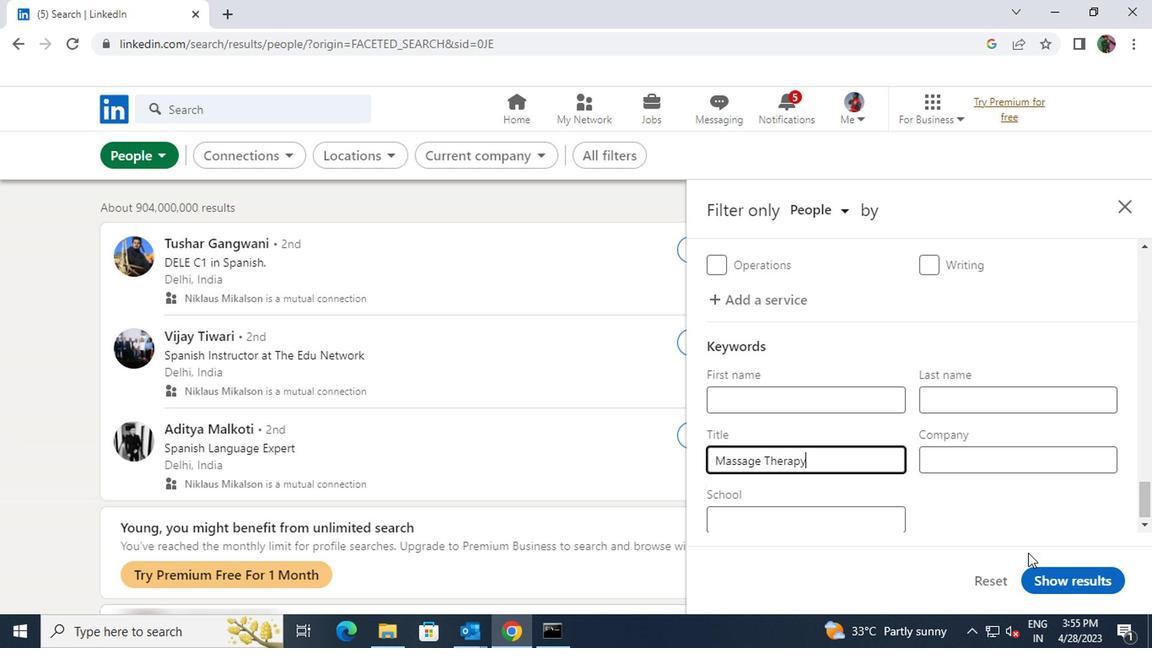 
Action: Mouse pressed left at (1048, 574)
Screenshot: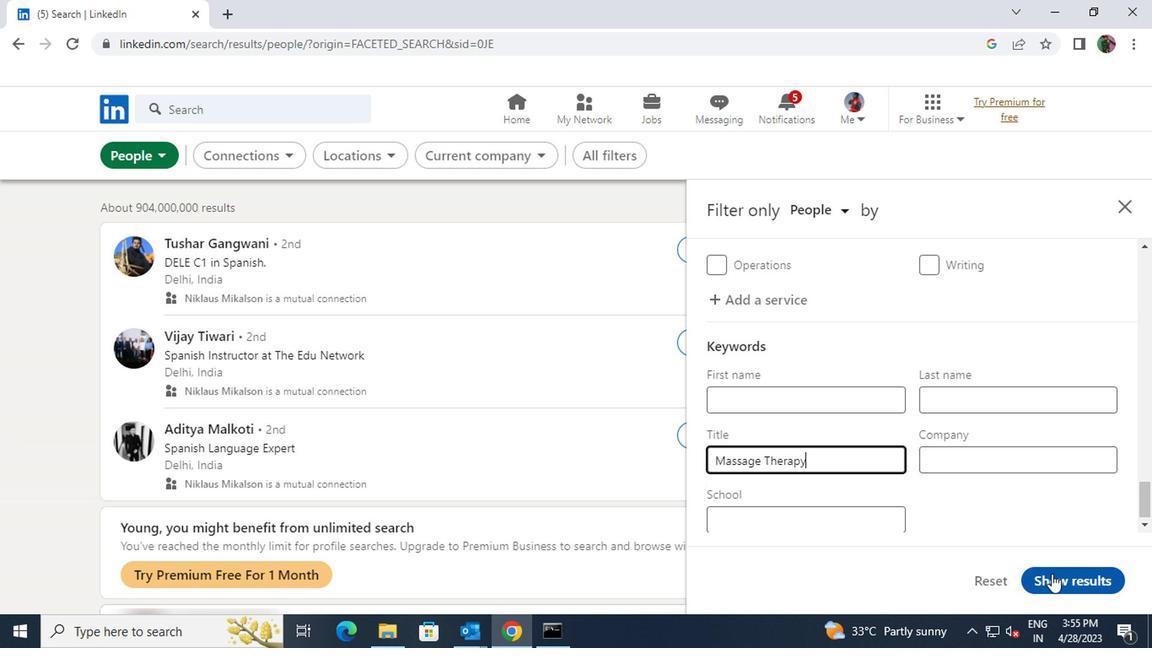 
